 Task: In Heading Arial with underline. Font size of heading  '18'Font style of data Calibri. Font size of data  9Alignment of headline & data Align center. Fill color in heading,  RedFont color of data Black Apply border in Data No BorderIn the sheet   Inspire Sales review book
Action: Mouse moved to (133, 142)
Screenshot: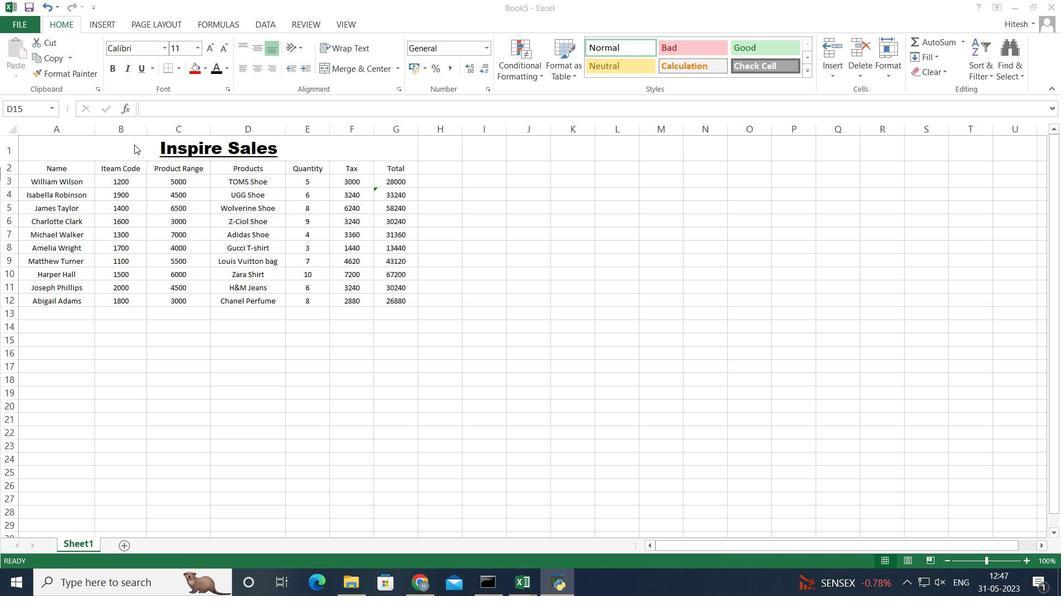
Action: Mouse pressed left at (133, 142)
Screenshot: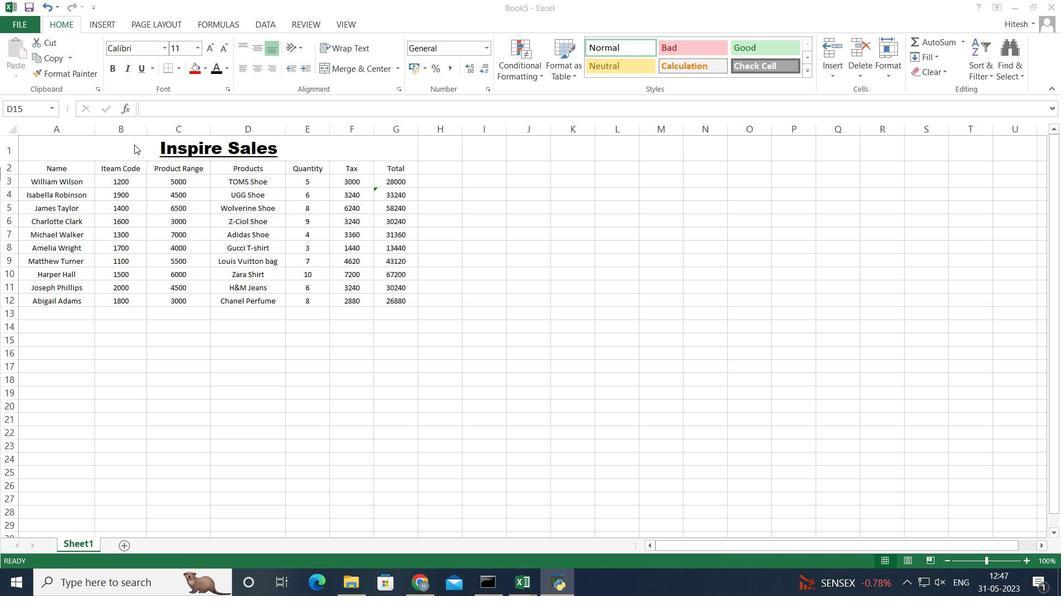 
Action: Mouse moved to (161, 47)
Screenshot: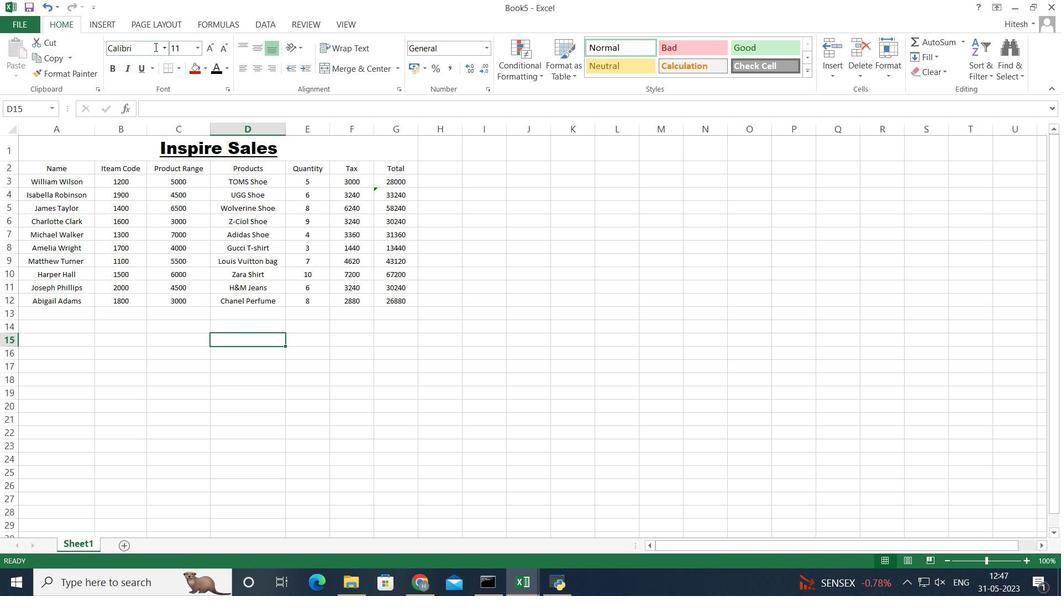
Action: Mouse pressed left at (161, 47)
Screenshot: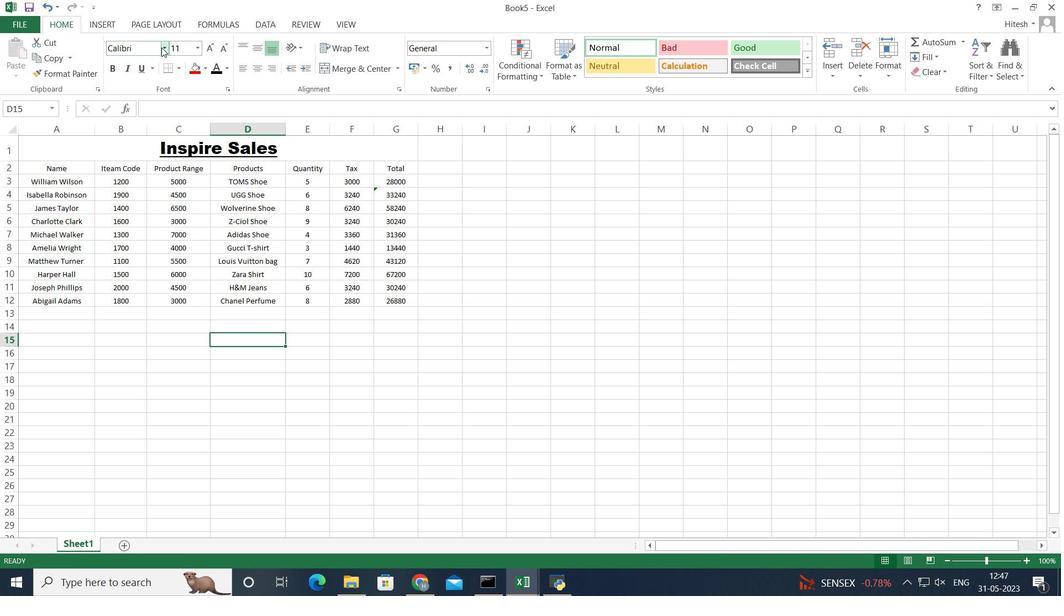 
Action: Mouse moved to (317, 145)
Screenshot: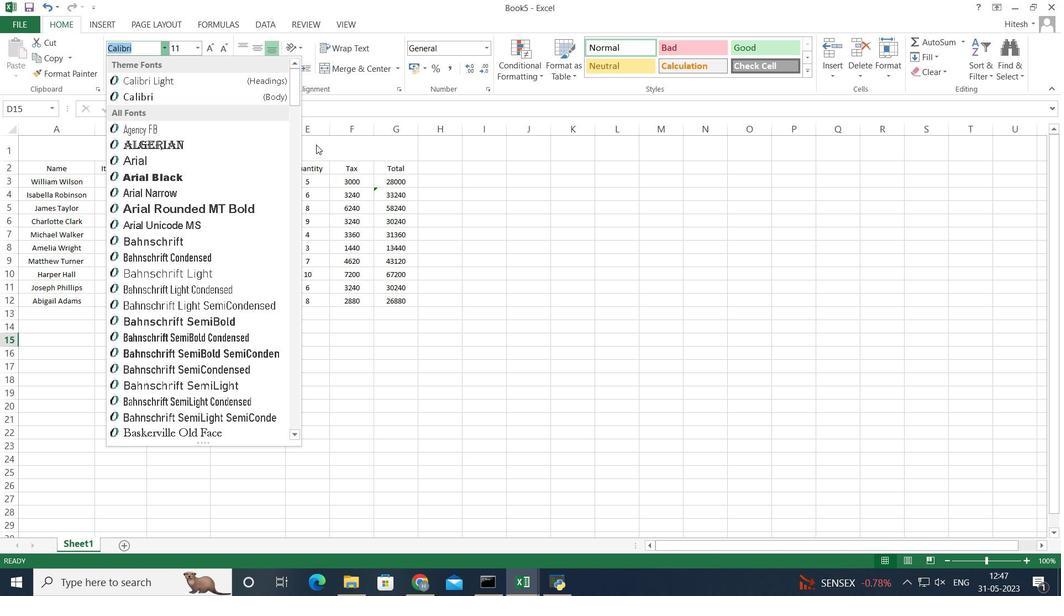 
Action: Mouse pressed left at (317, 145)
Screenshot: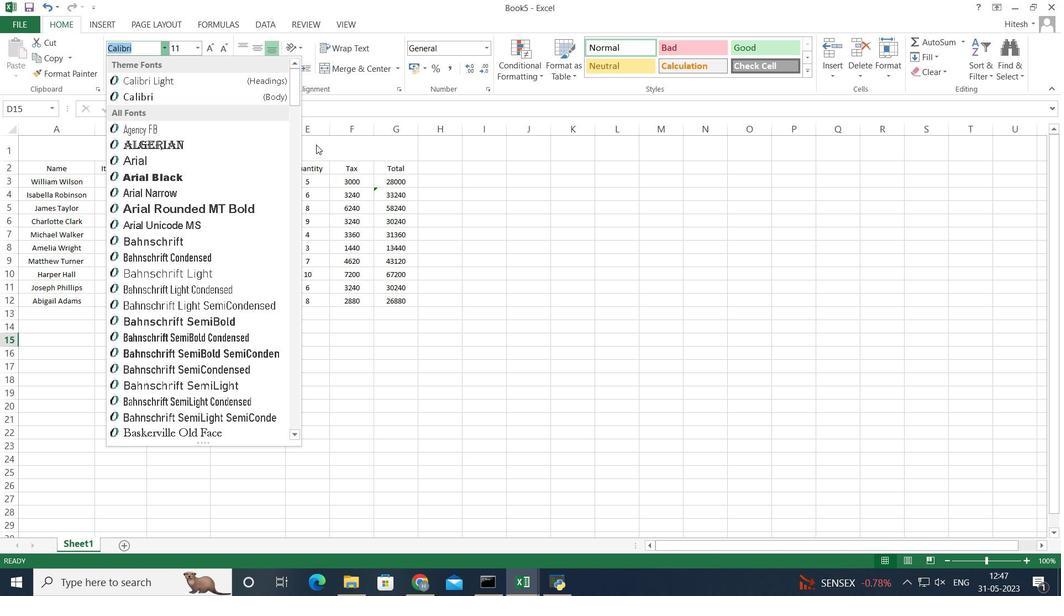 
Action: Mouse moved to (92, 145)
Screenshot: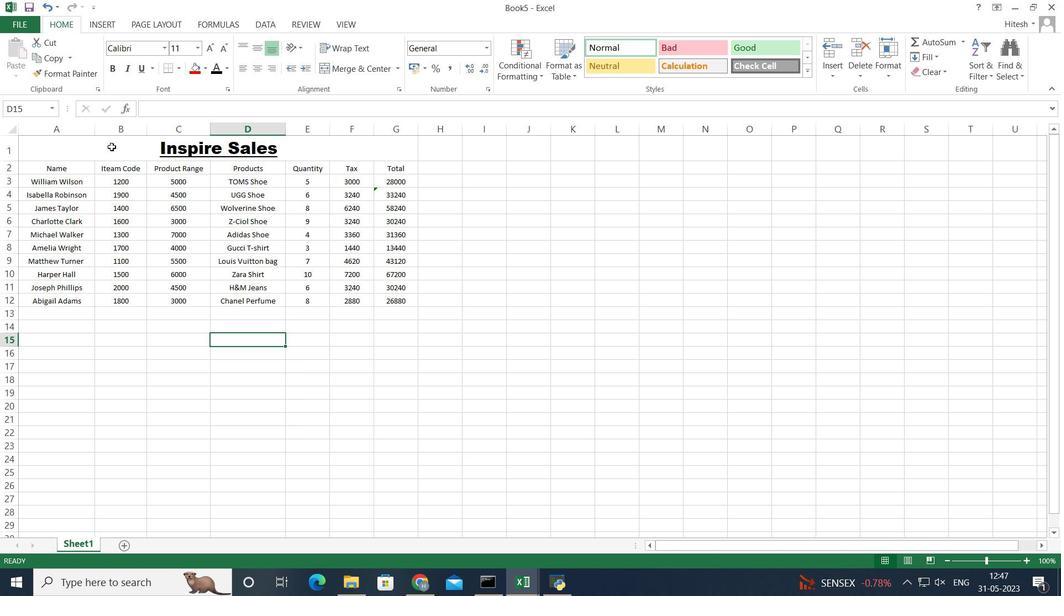 
Action: Mouse pressed left at (92, 145)
Screenshot: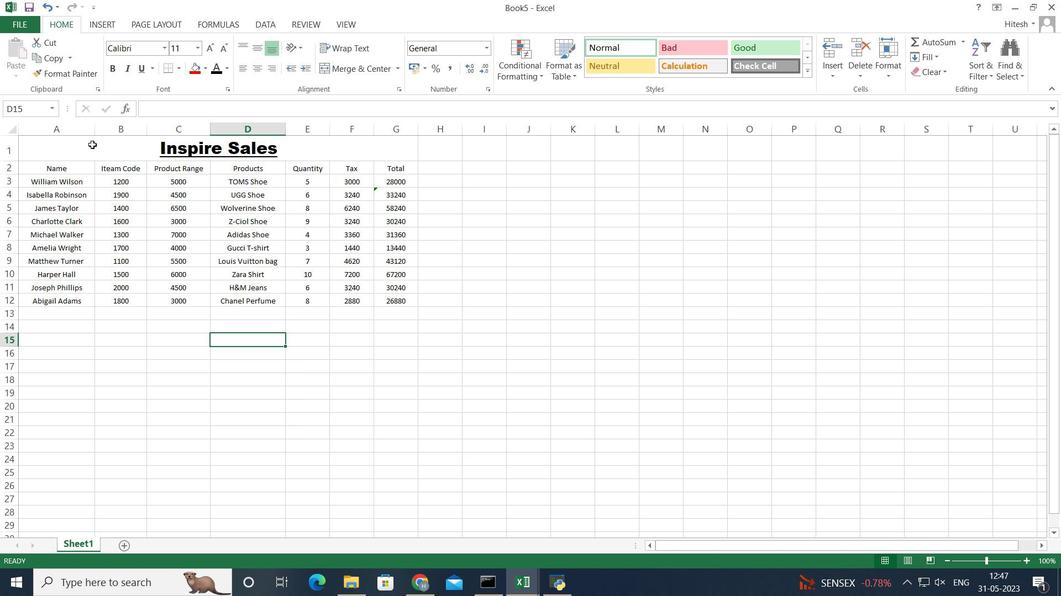 
Action: Mouse moved to (163, 46)
Screenshot: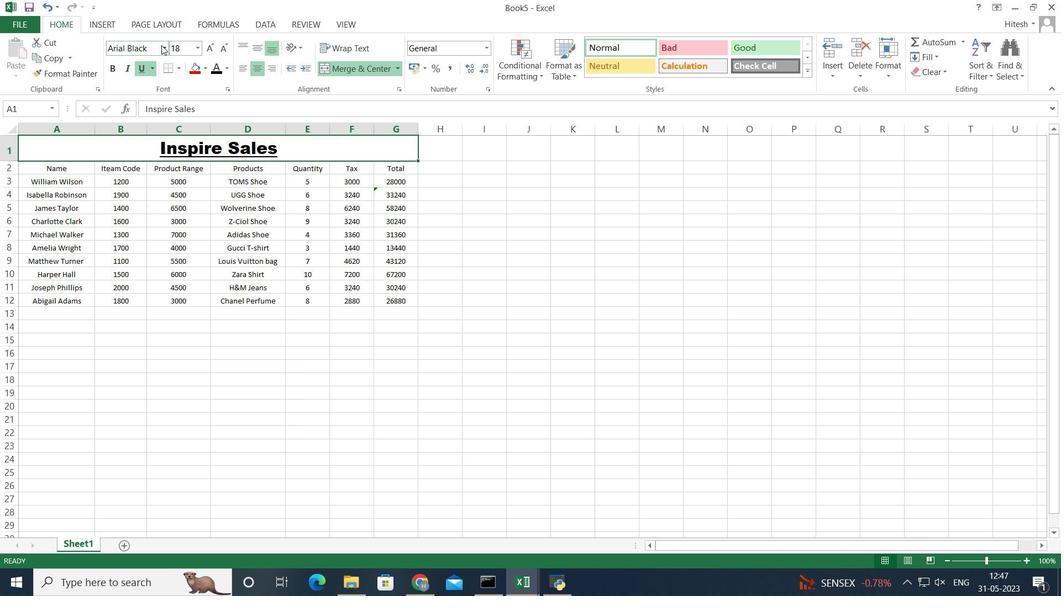 
Action: Mouse pressed left at (163, 46)
Screenshot: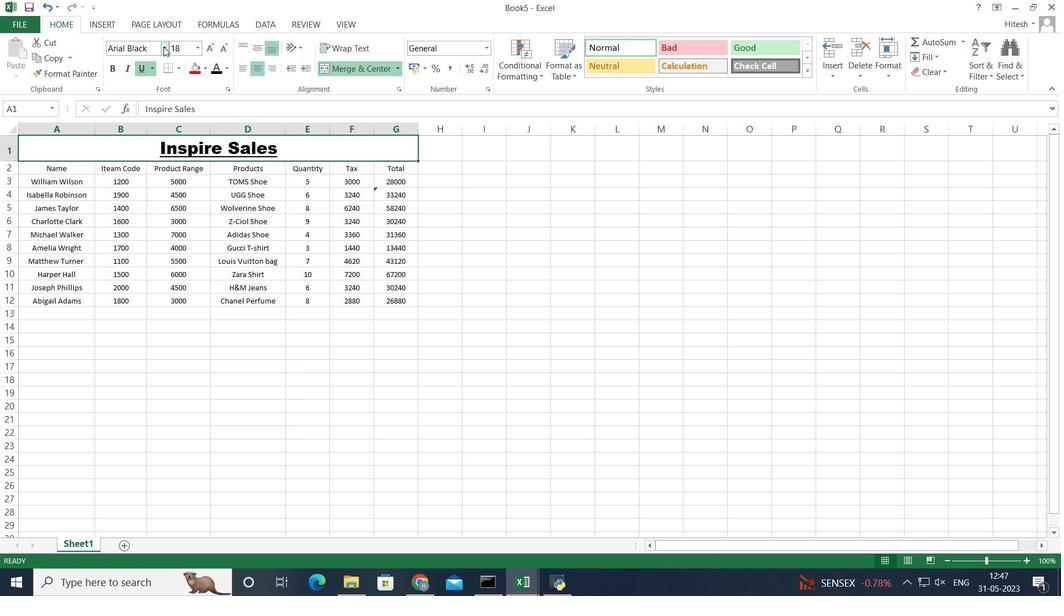 
Action: Mouse moved to (179, 160)
Screenshot: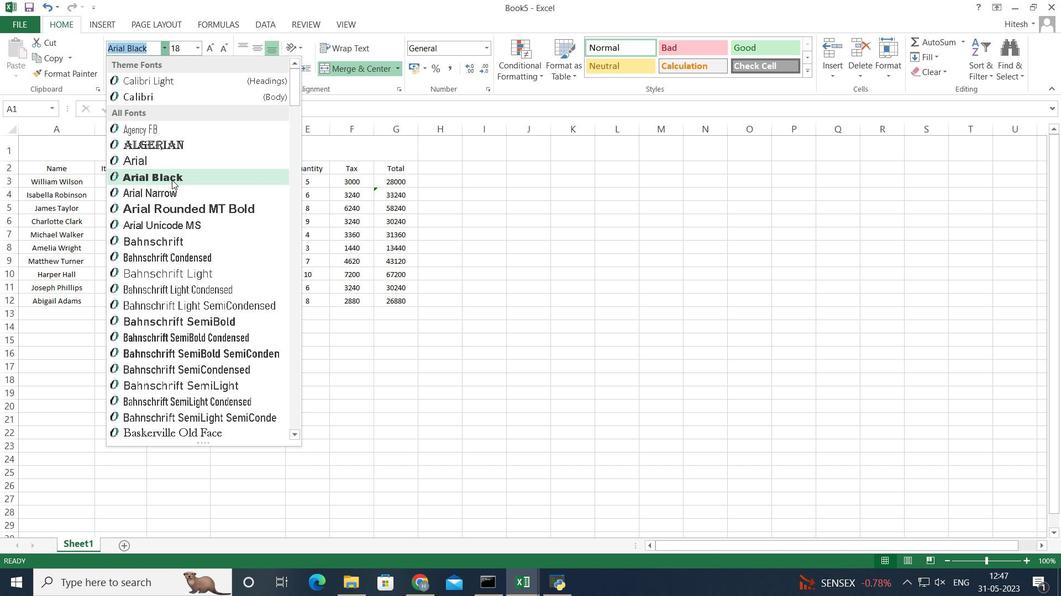 
Action: Mouse pressed left at (179, 160)
Screenshot: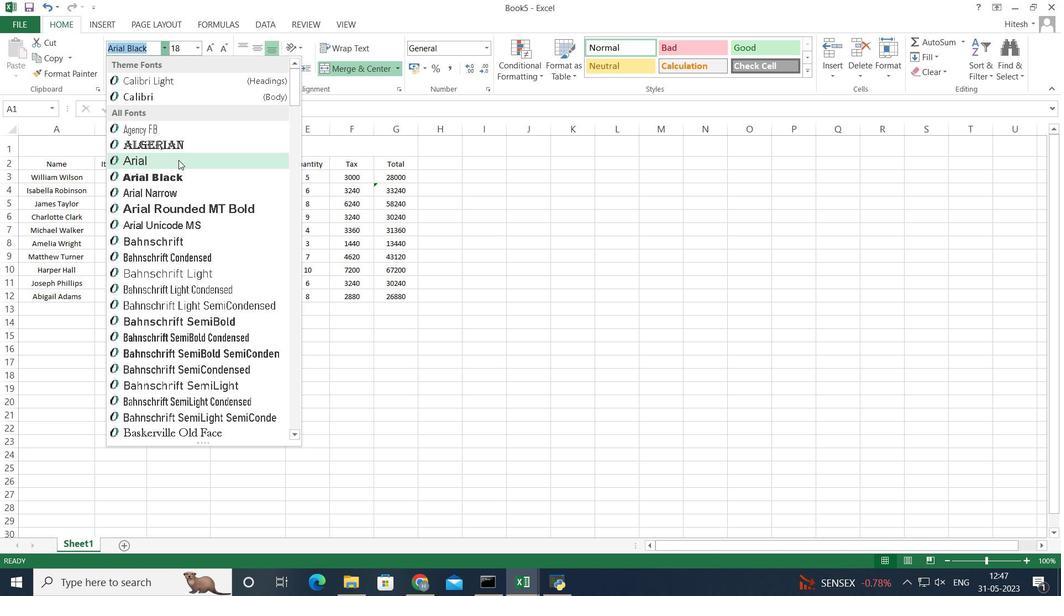 
Action: Mouse moved to (143, 72)
Screenshot: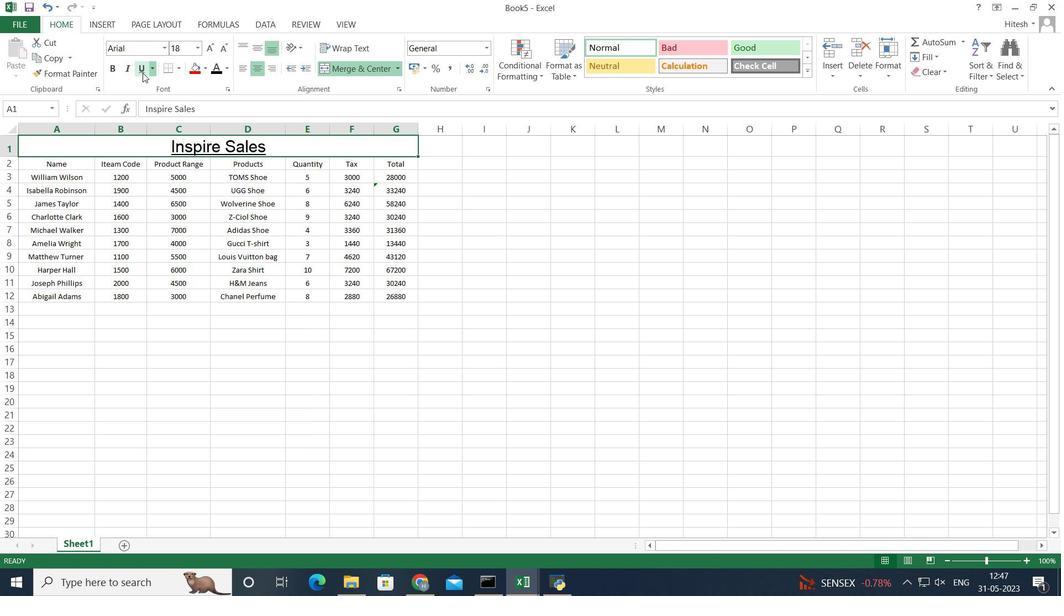 
Action: Mouse pressed left at (143, 72)
Screenshot: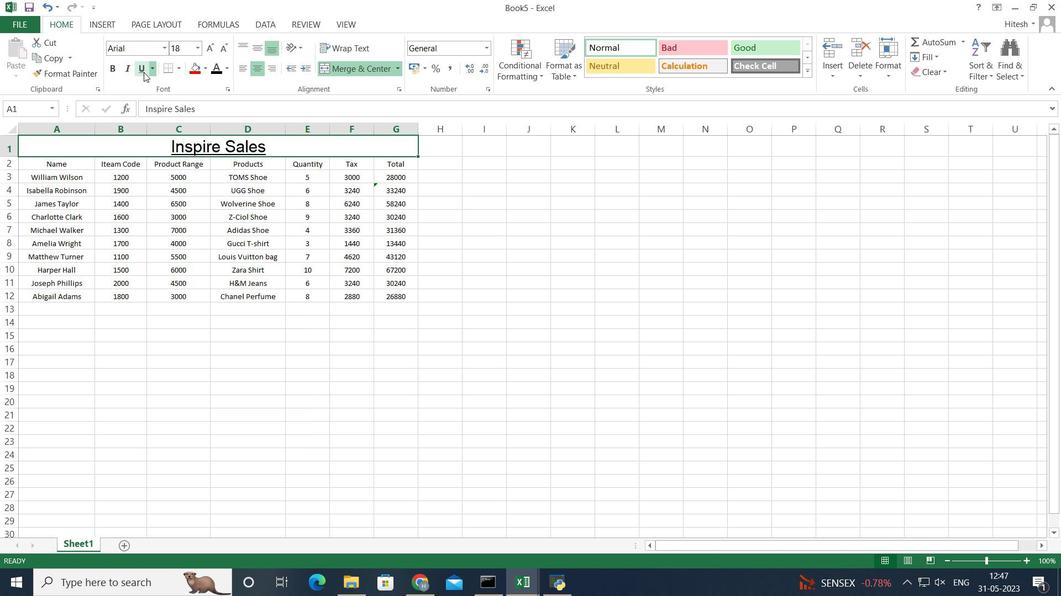 
Action: Mouse pressed left at (143, 72)
Screenshot: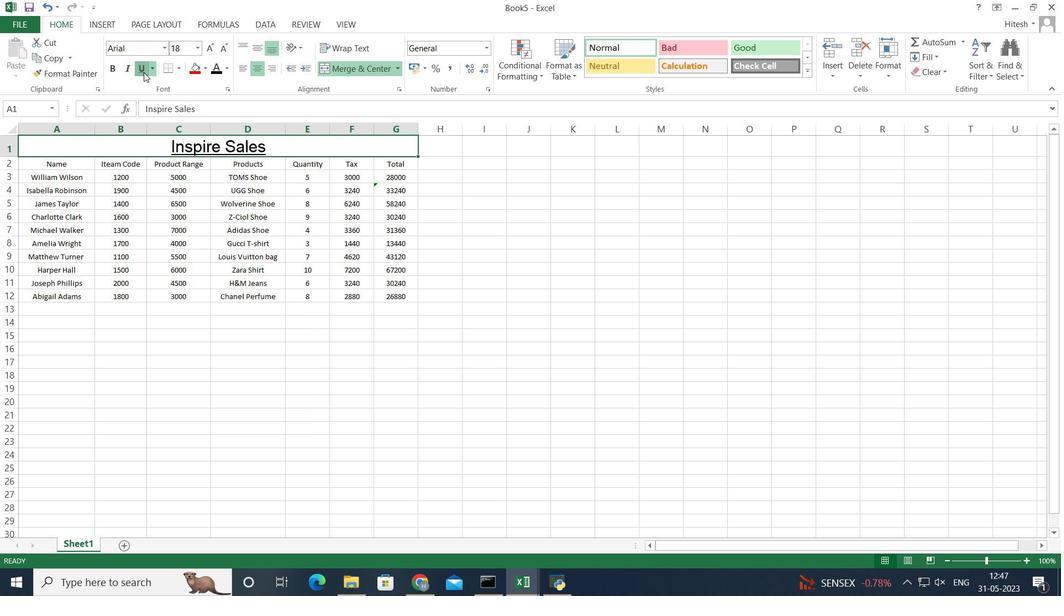 
Action: Mouse moved to (191, 43)
Screenshot: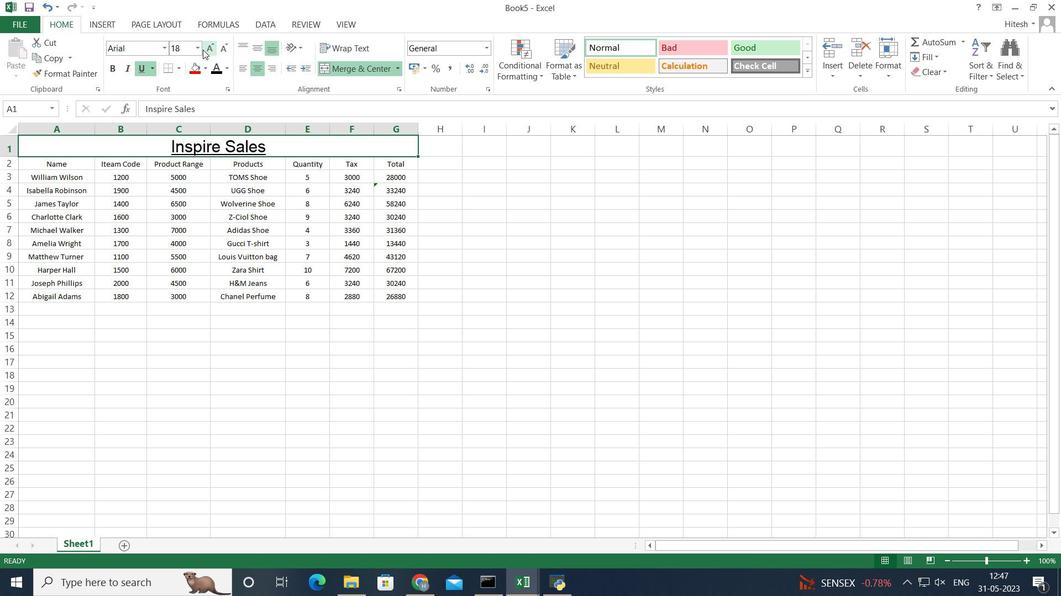 
Action: Mouse pressed left at (191, 43)
Screenshot: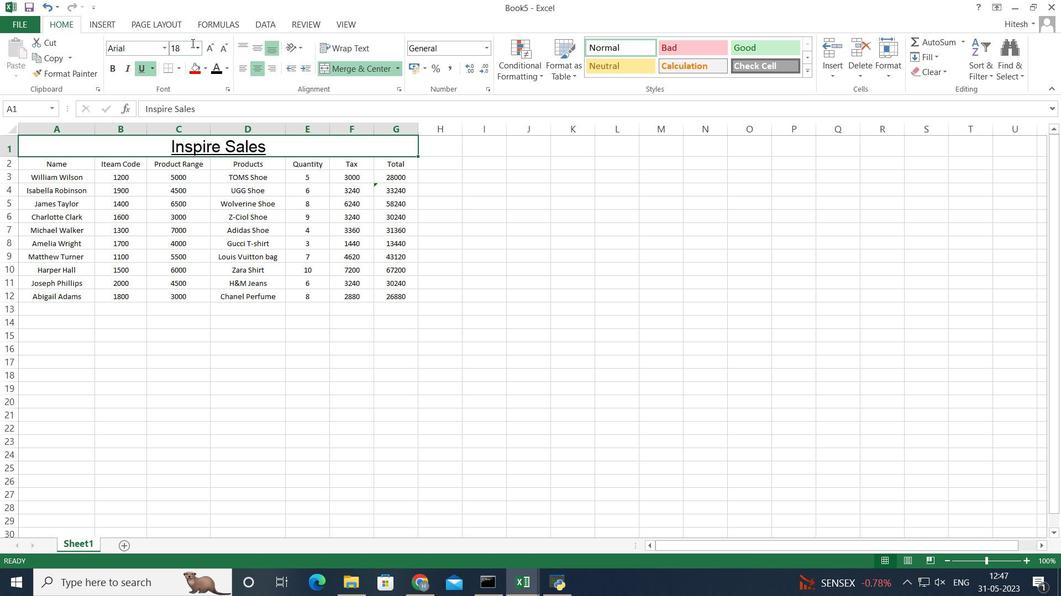 
Action: Mouse moved to (195, 51)
Screenshot: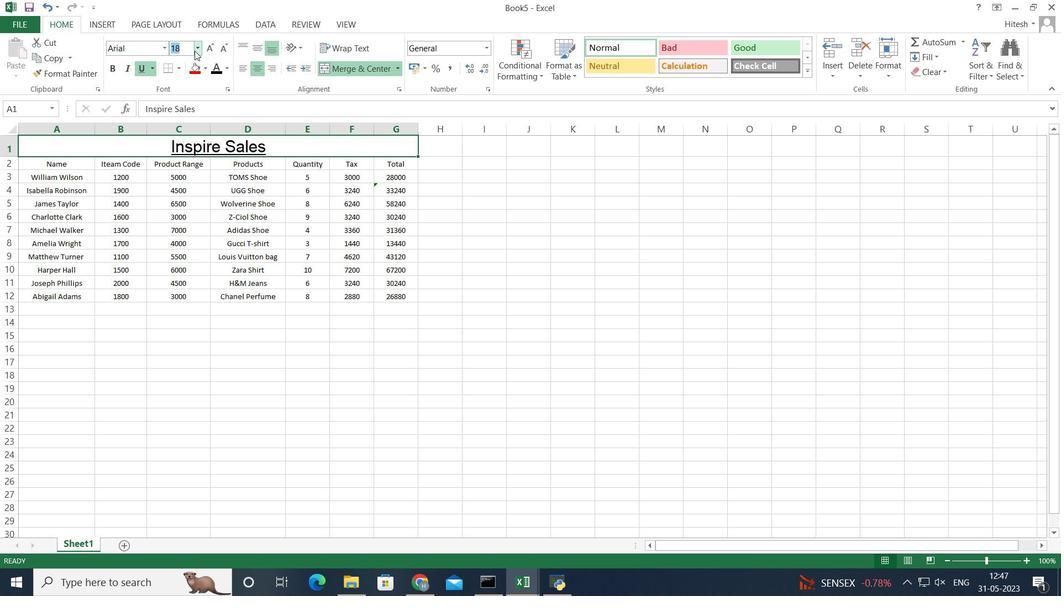 
Action: Mouse pressed left at (195, 51)
Screenshot: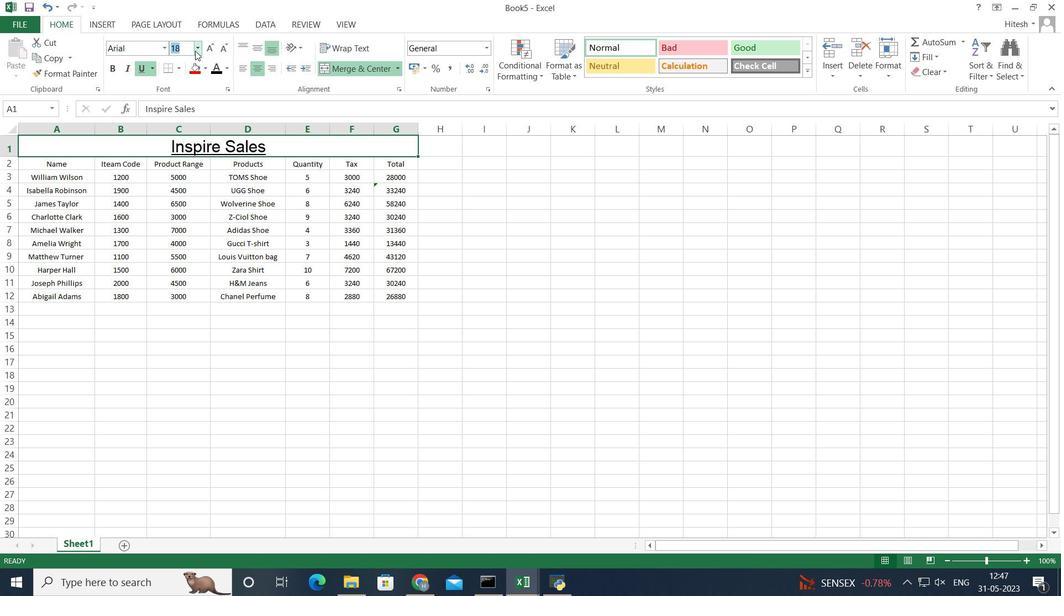 
Action: Mouse moved to (182, 154)
Screenshot: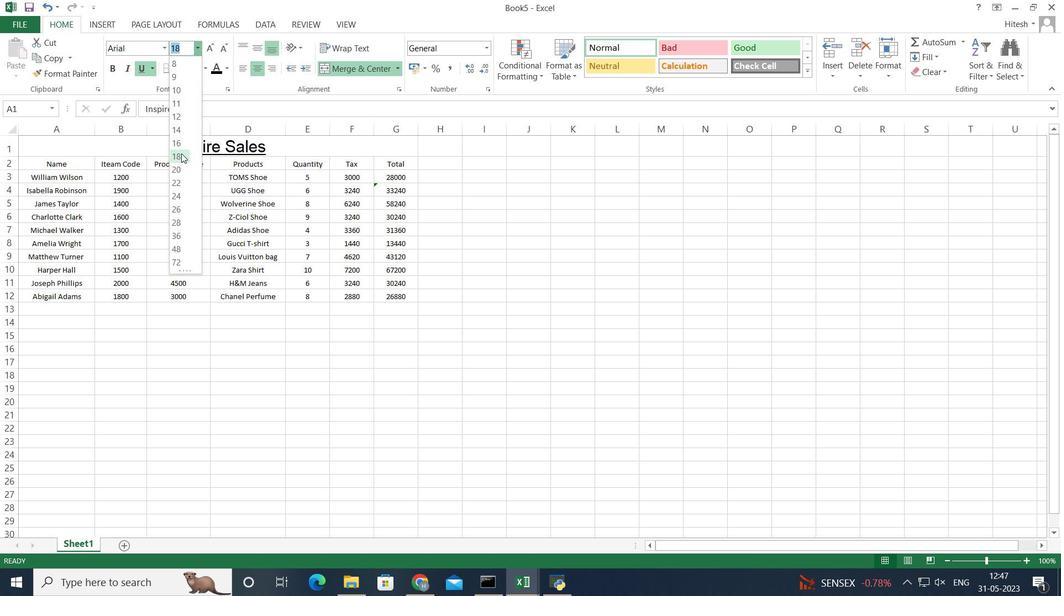 
Action: Mouse pressed left at (182, 154)
Screenshot: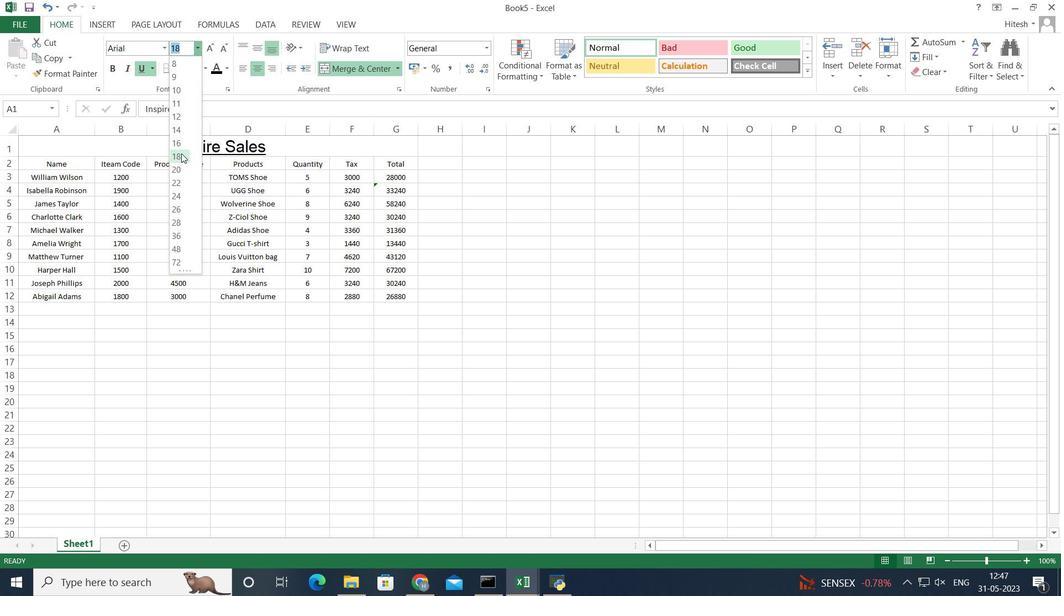 
Action: Mouse moved to (195, 318)
Screenshot: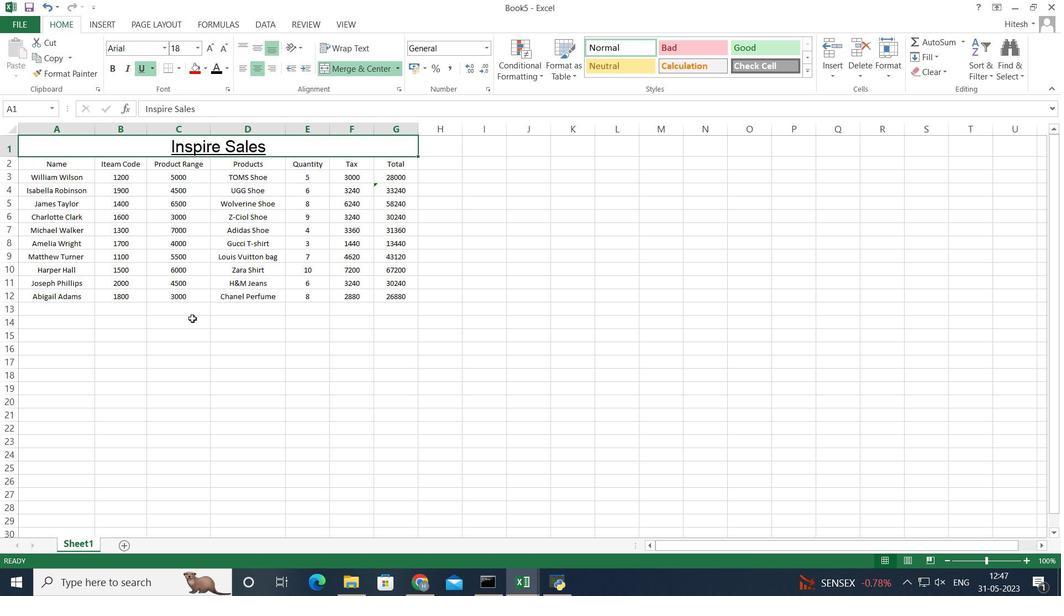 
Action: Mouse pressed left at (195, 318)
Screenshot: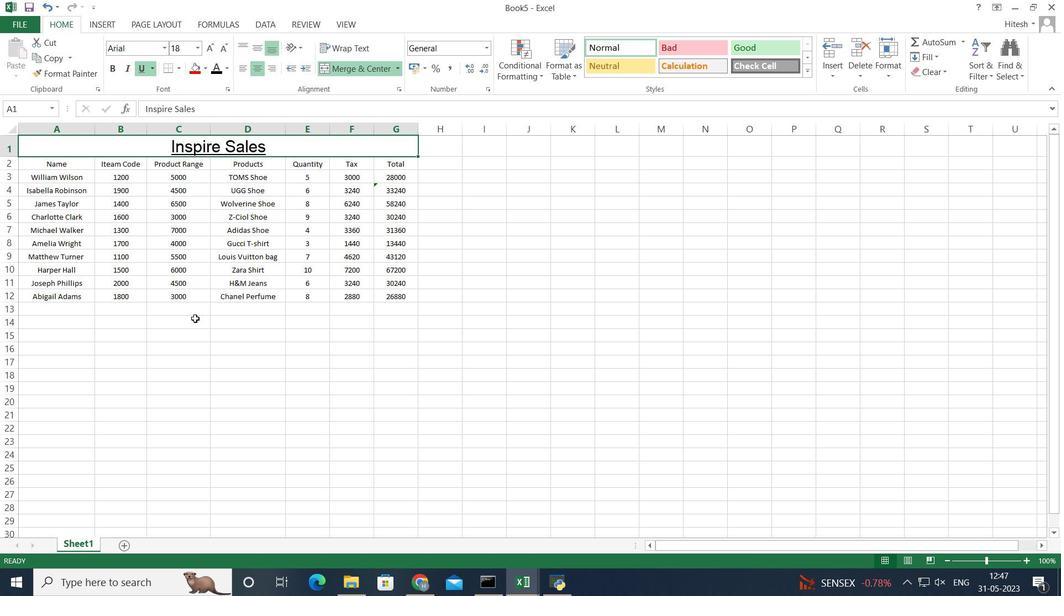 
Action: Mouse moved to (69, 165)
Screenshot: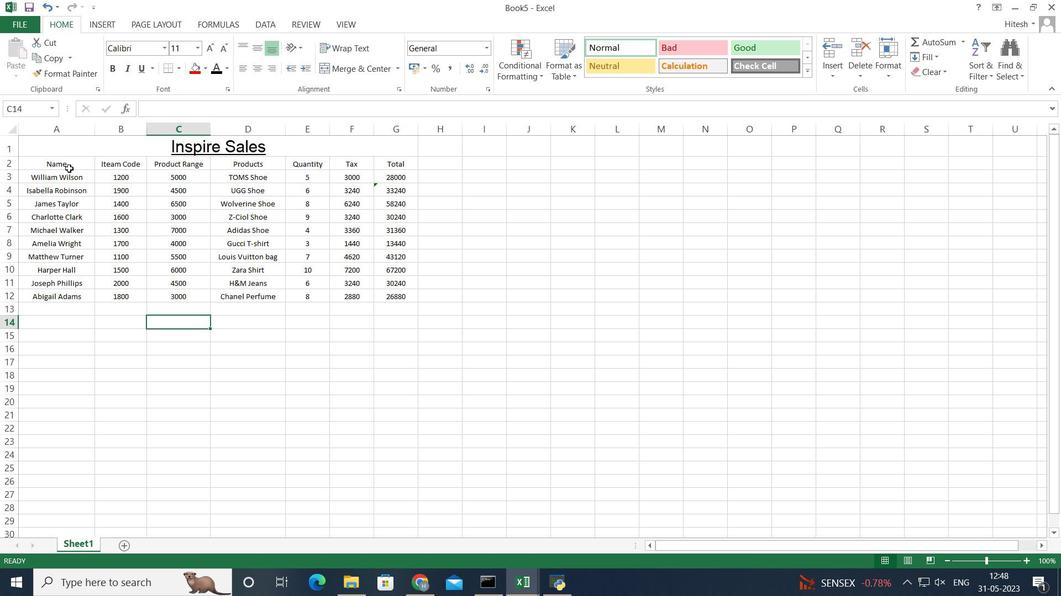 
Action: Mouse pressed left at (69, 165)
Screenshot: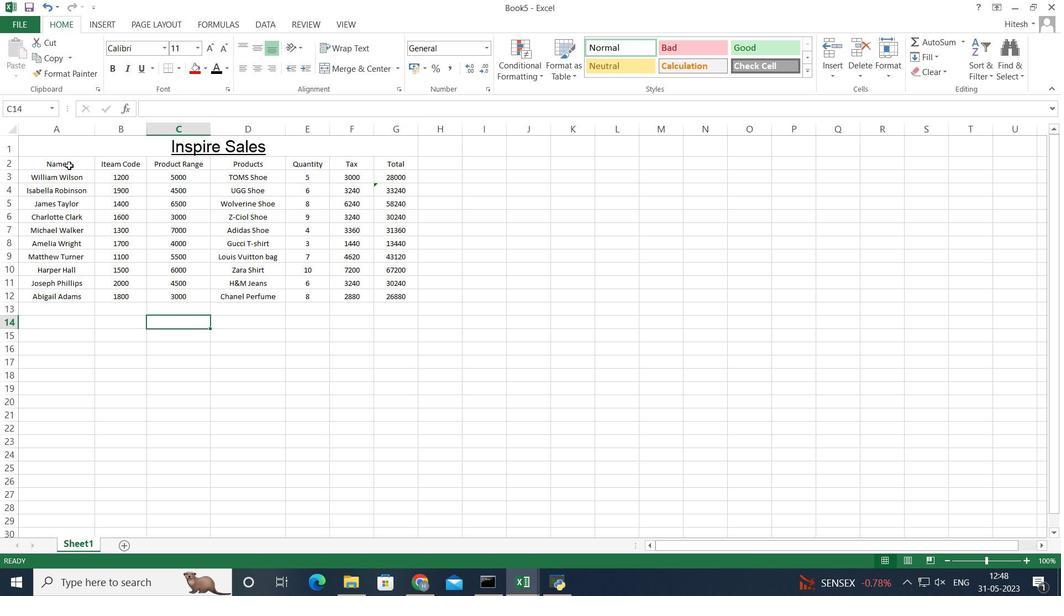 
Action: Key pressed <Key.shift><Key.right><Key.right><Key.right><Key.right><Key.right><Key.right><Key.down><Key.down><Key.down><Key.down><Key.down><Key.down><Key.down><Key.down><Key.down><Key.down>
Screenshot: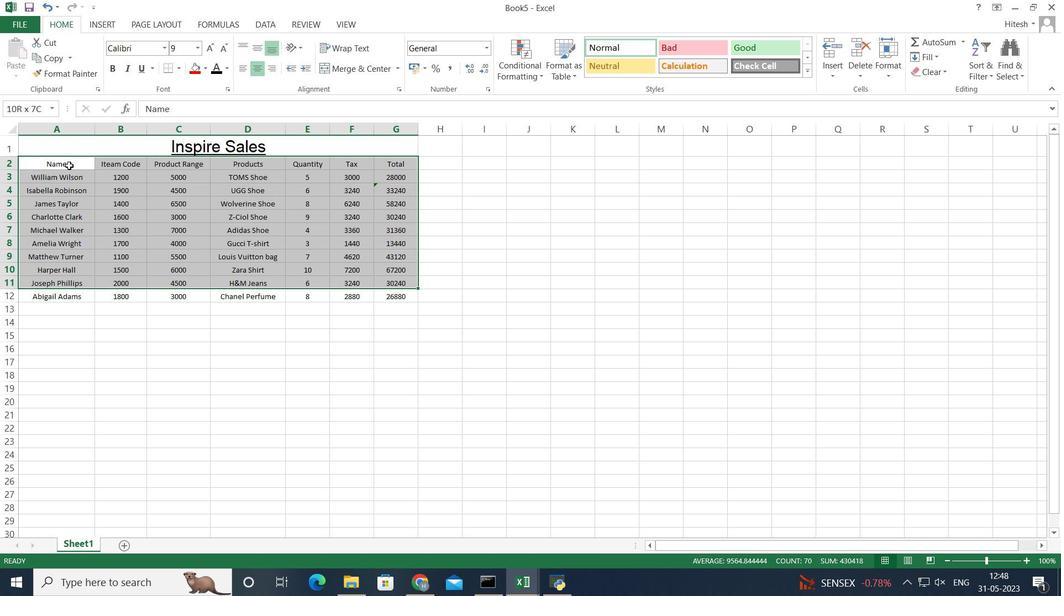 
Action: Mouse moved to (164, 45)
Screenshot: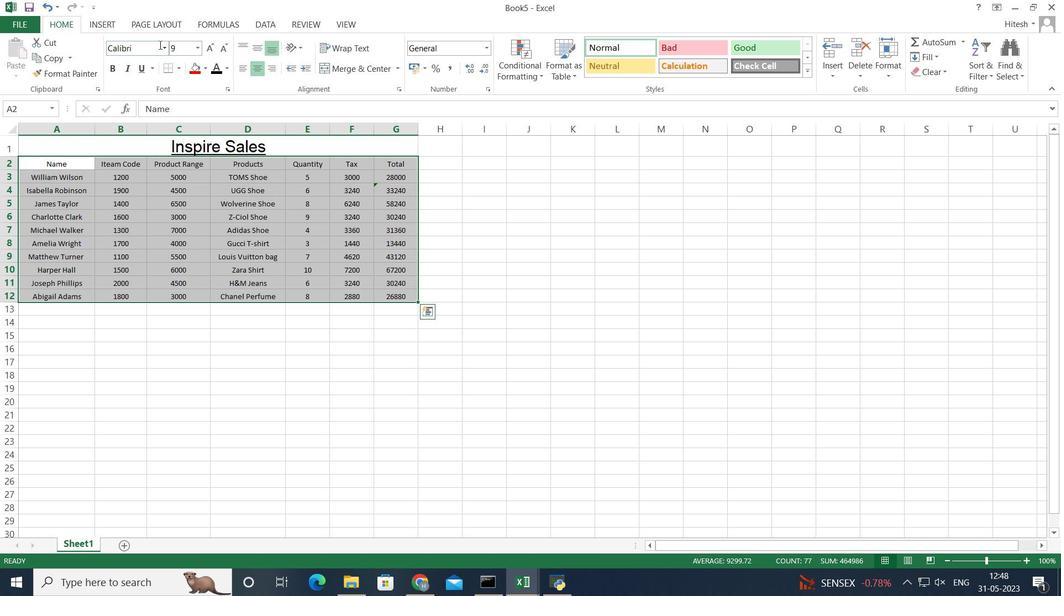 
Action: Mouse pressed left at (164, 45)
Screenshot: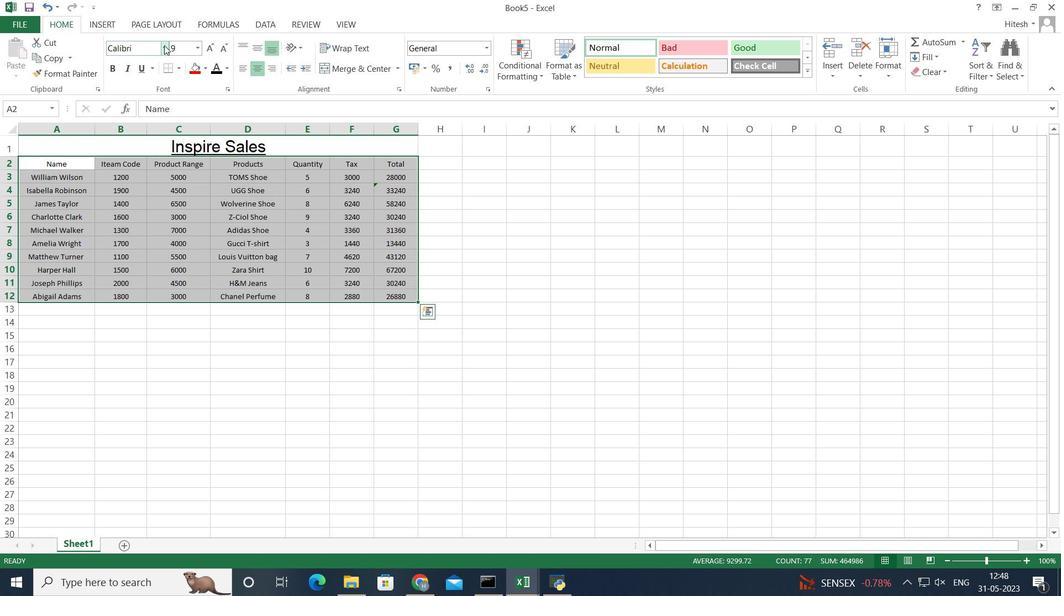 
Action: Mouse moved to (173, 101)
Screenshot: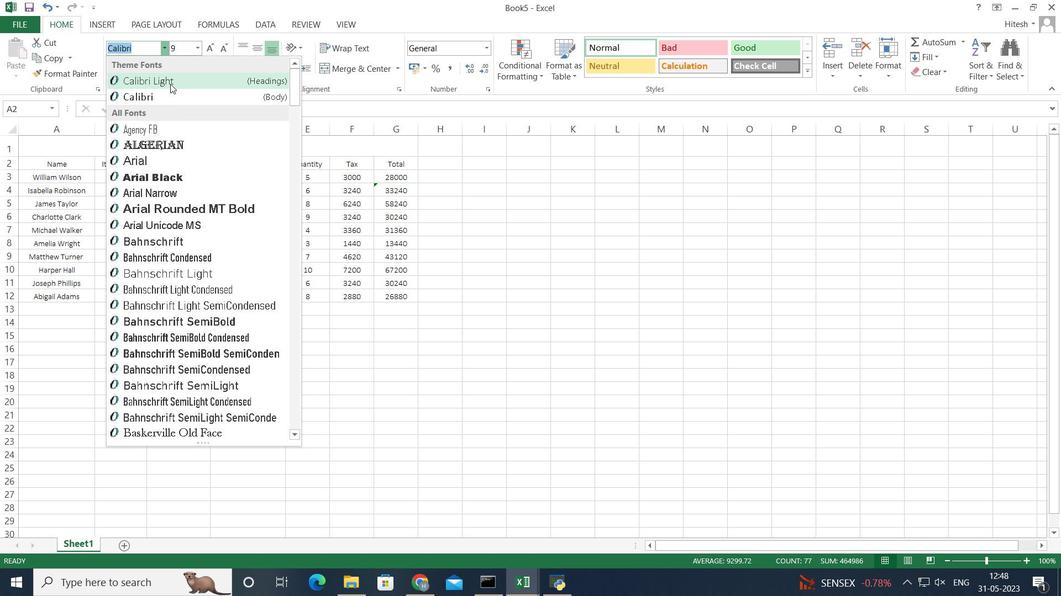 
Action: Mouse pressed left at (173, 101)
Screenshot: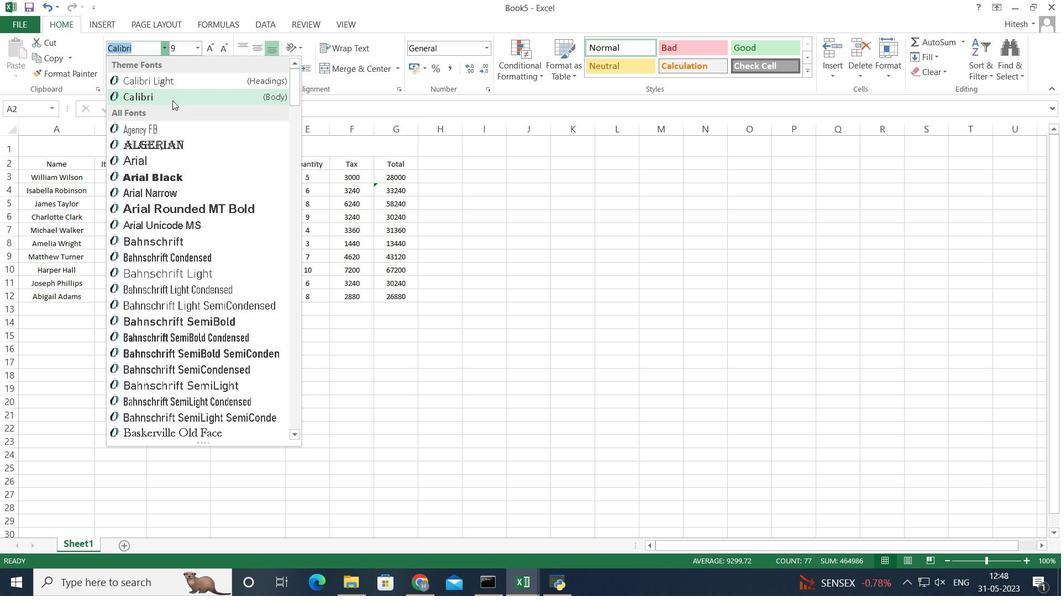
Action: Mouse moved to (106, 344)
Screenshot: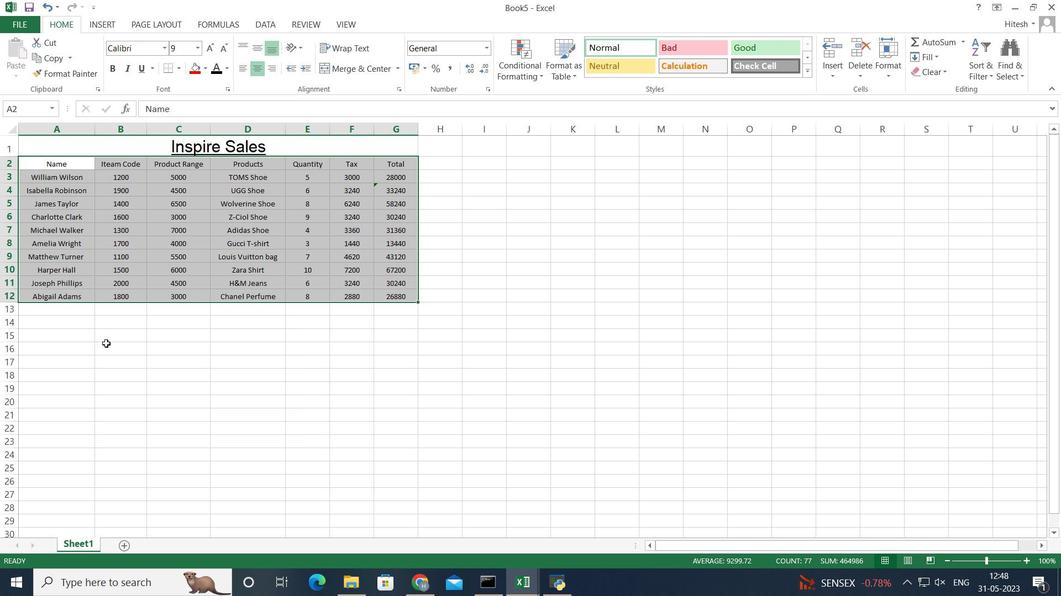 
Action: Mouse pressed left at (106, 344)
Screenshot: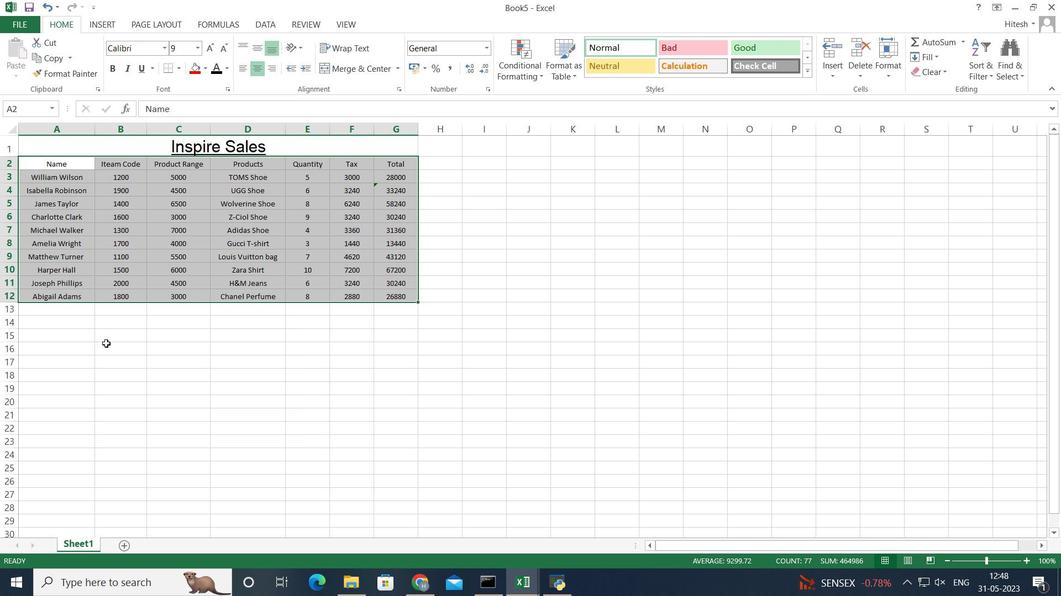 
Action: Mouse moved to (62, 160)
Screenshot: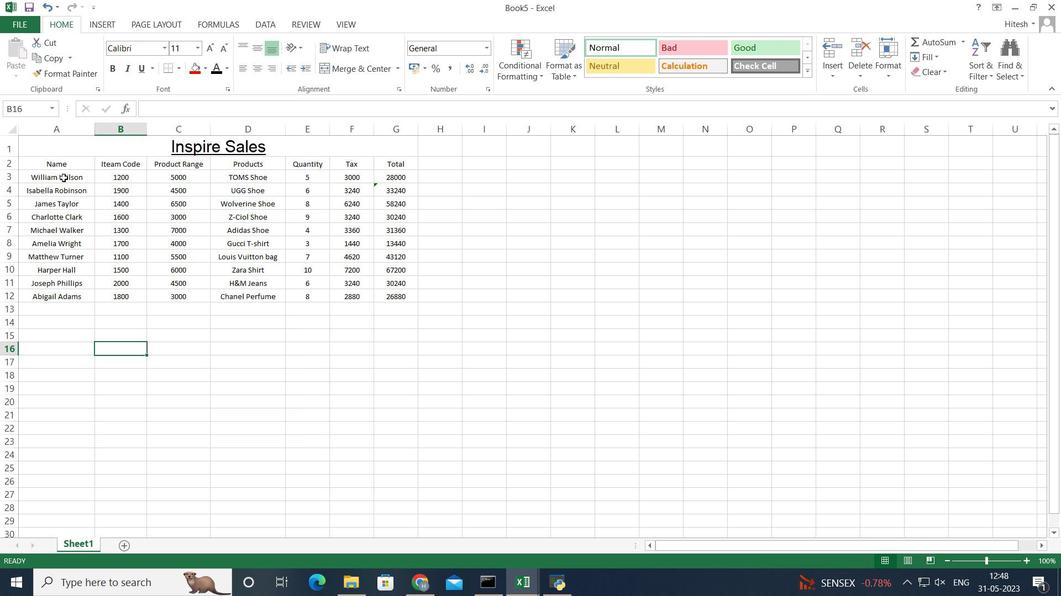 
Action: Mouse pressed left at (62, 160)
Screenshot: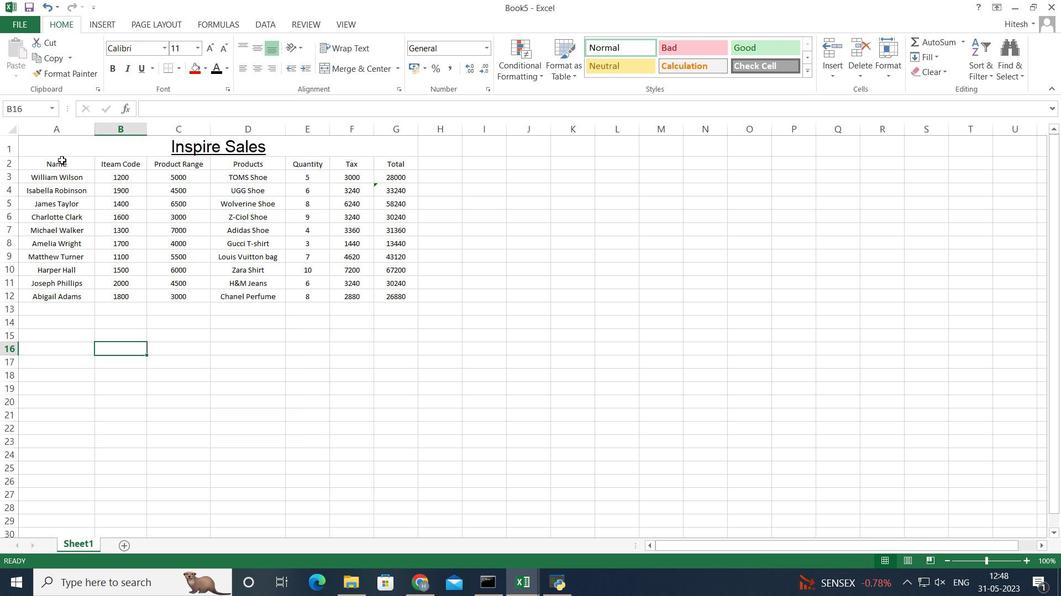 
Action: Mouse moved to (64, 161)
Screenshot: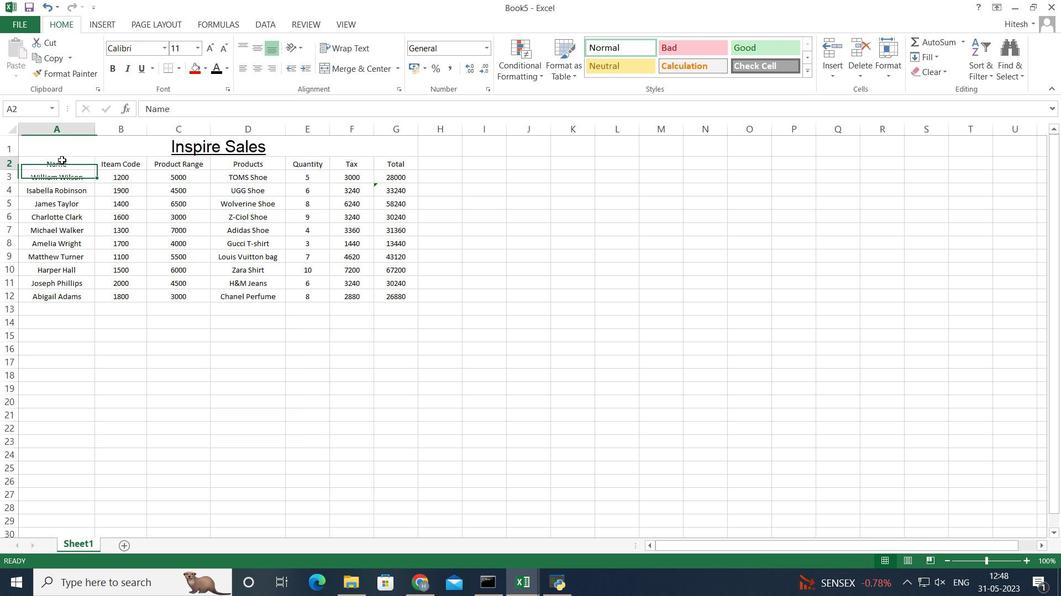 
Action: Key pressed <Key.shift><Key.right><Key.right><Key.right><Key.right><Key.right><Key.right><Key.down><Key.down><Key.down><Key.down><Key.down><Key.down><Key.down><Key.down><Key.down><Key.down>
Screenshot: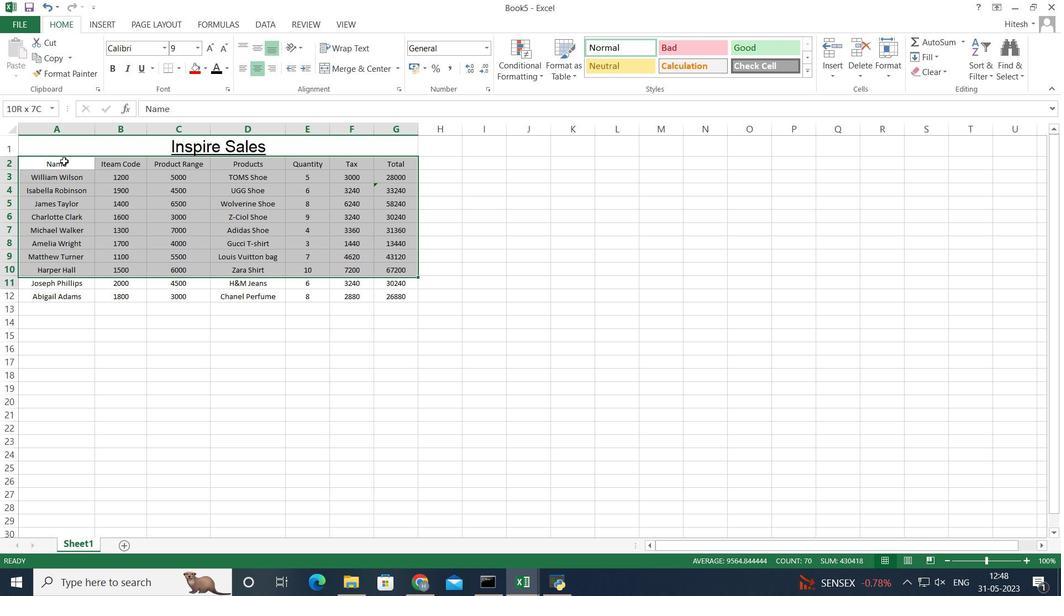 
Action: Mouse moved to (197, 49)
Screenshot: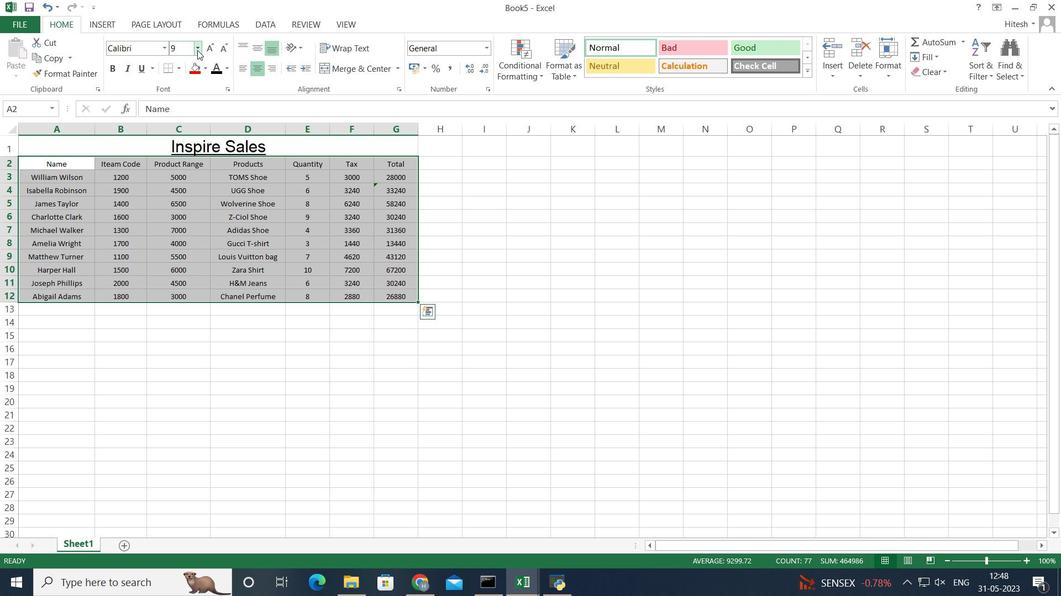 
Action: Mouse pressed left at (197, 49)
Screenshot: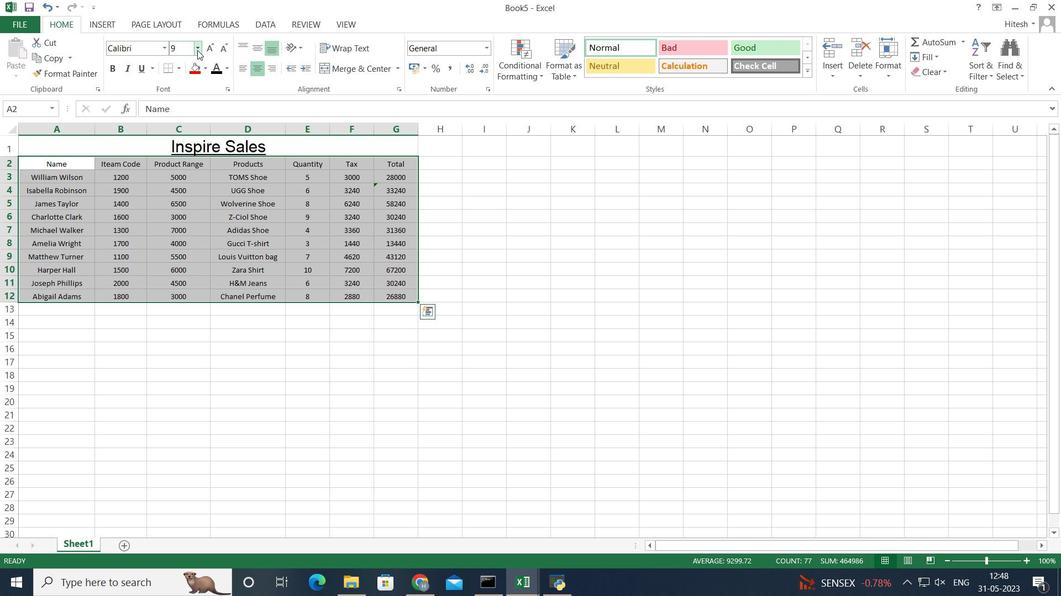 
Action: Mouse moved to (183, 80)
Screenshot: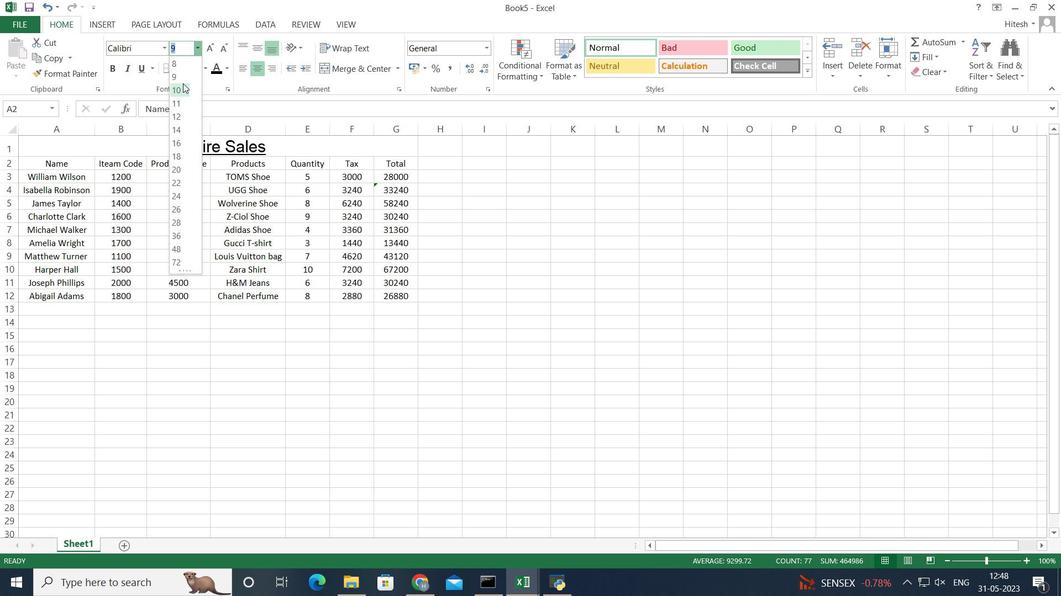 
Action: Mouse pressed left at (183, 80)
Screenshot: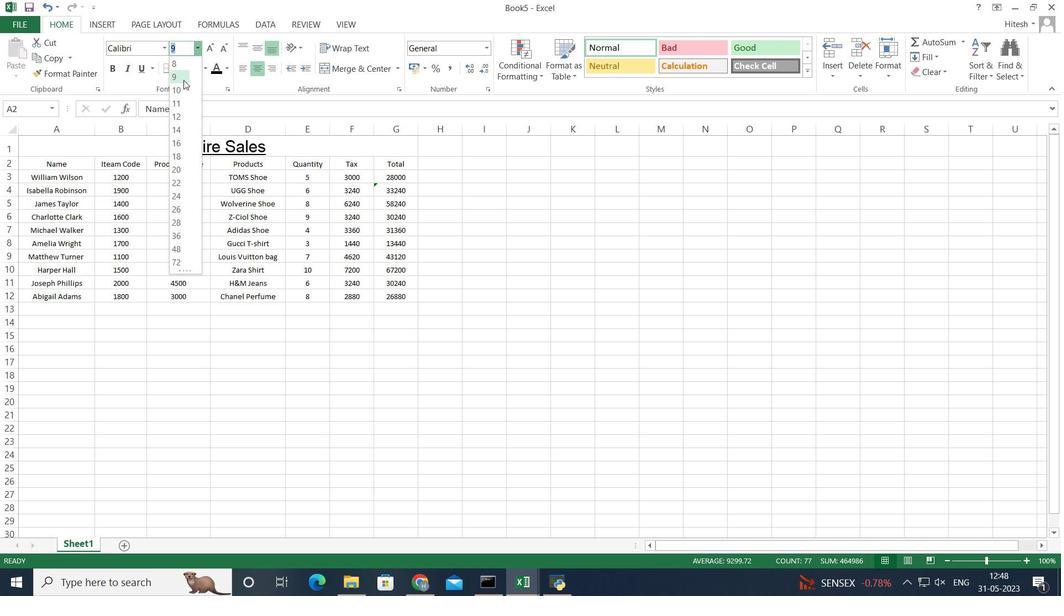 
Action: Mouse moved to (194, 328)
Screenshot: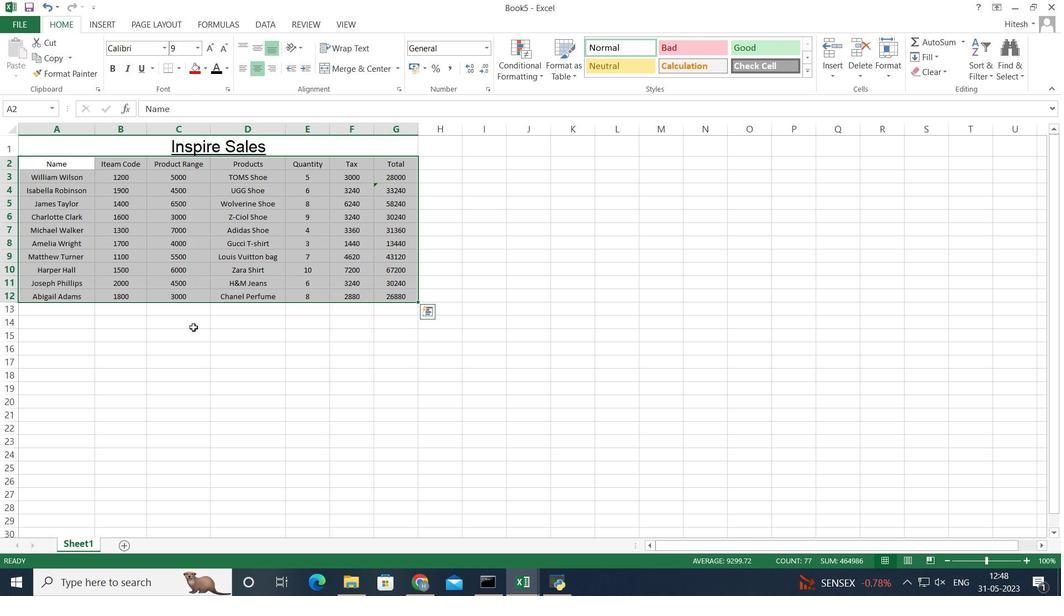 
Action: Mouse pressed left at (194, 328)
Screenshot: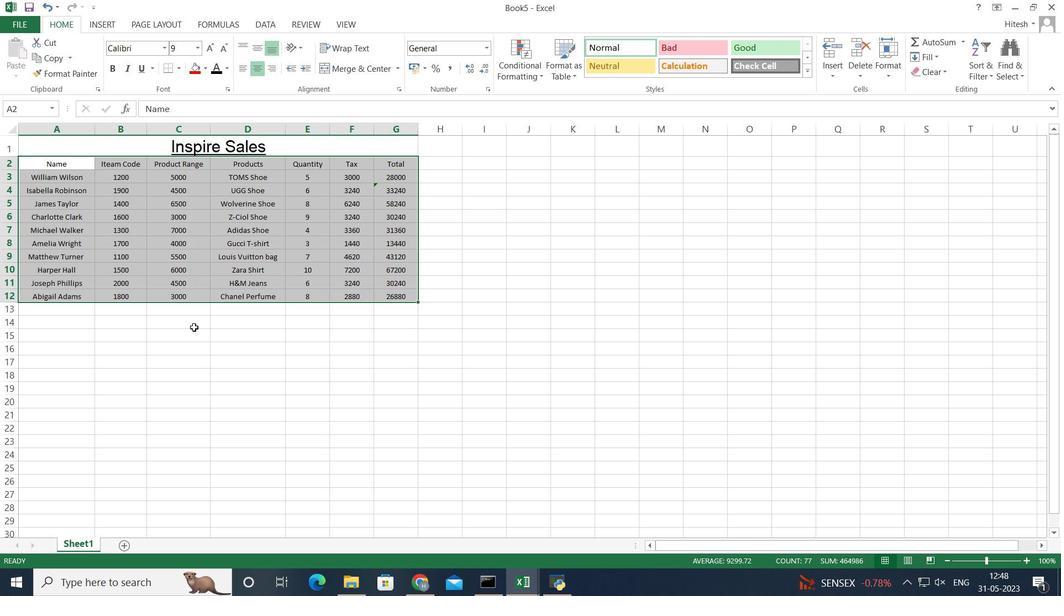 
Action: Mouse moved to (53, 154)
Screenshot: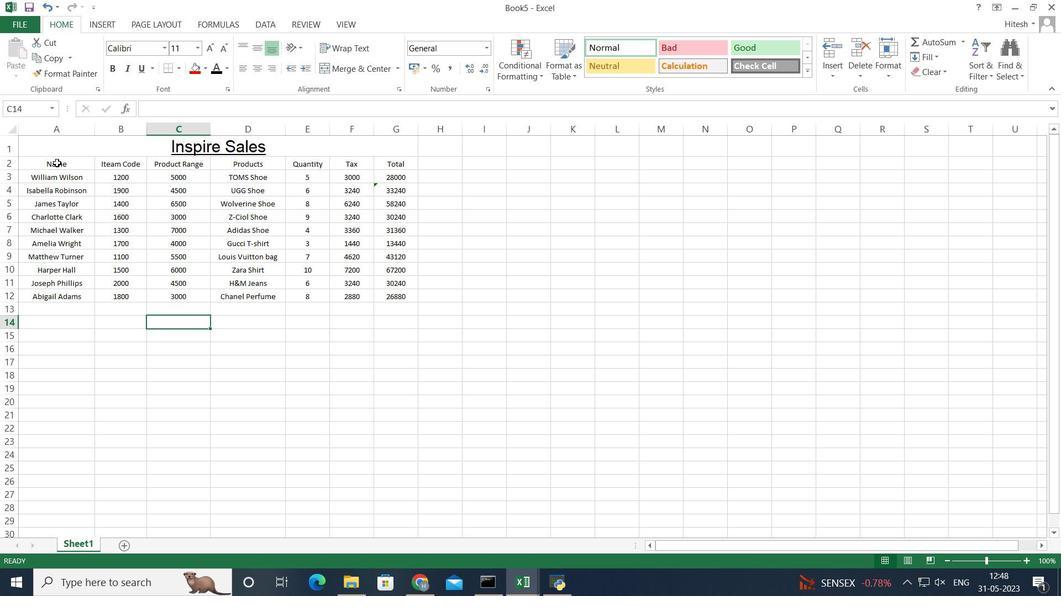 
Action: Mouse pressed left at (53, 154)
Screenshot: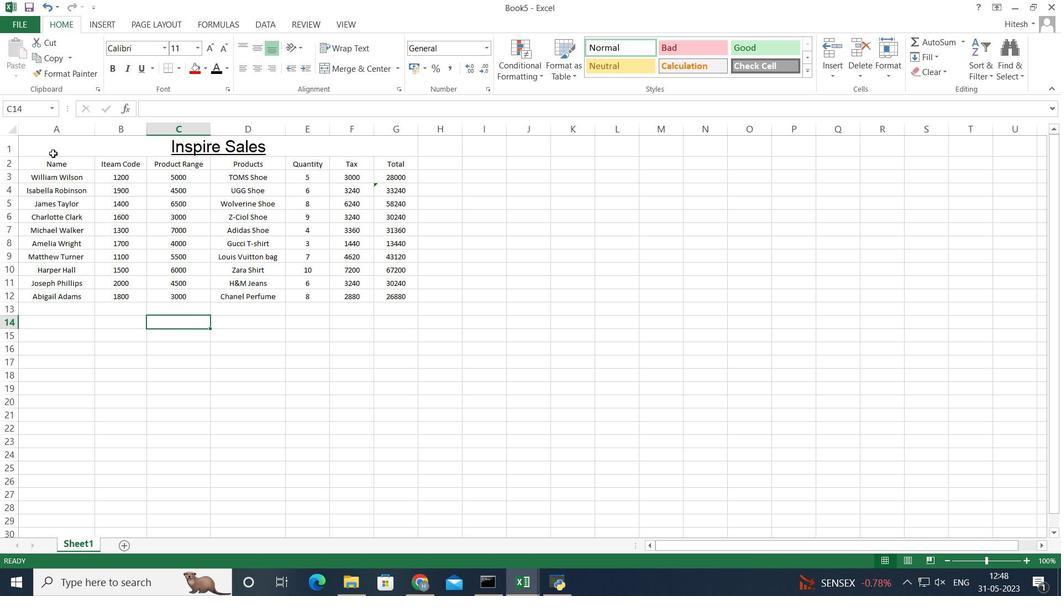 
Action: Key pressed <Key.shift><Key.down><Key.down><Key.down><Key.down><Key.down><Key.down><Key.down><Key.down><Key.down><Key.down><Key.down>
Screenshot: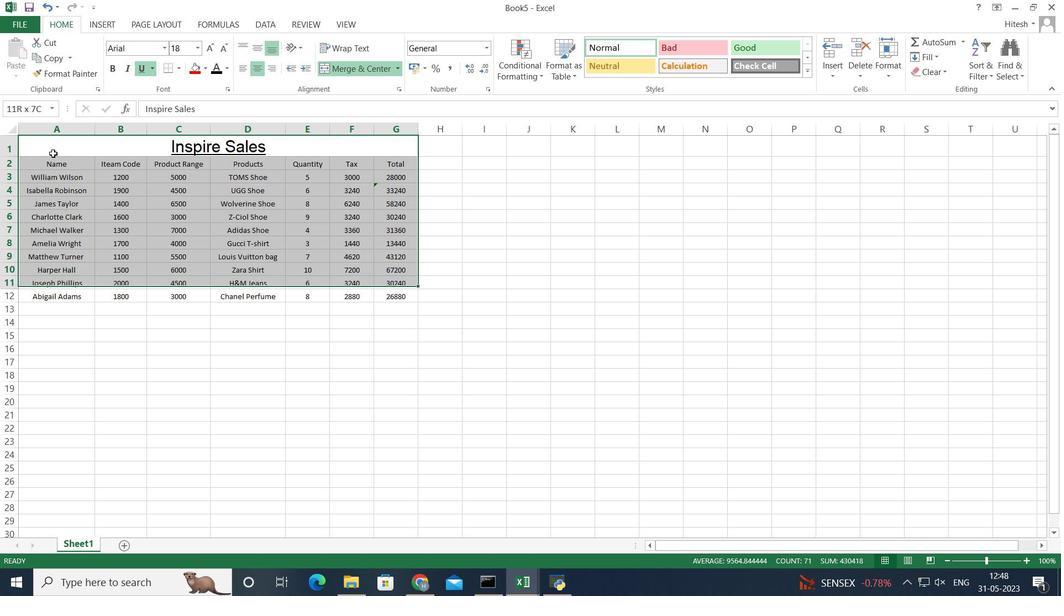
Action: Mouse moved to (255, 67)
Screenshot: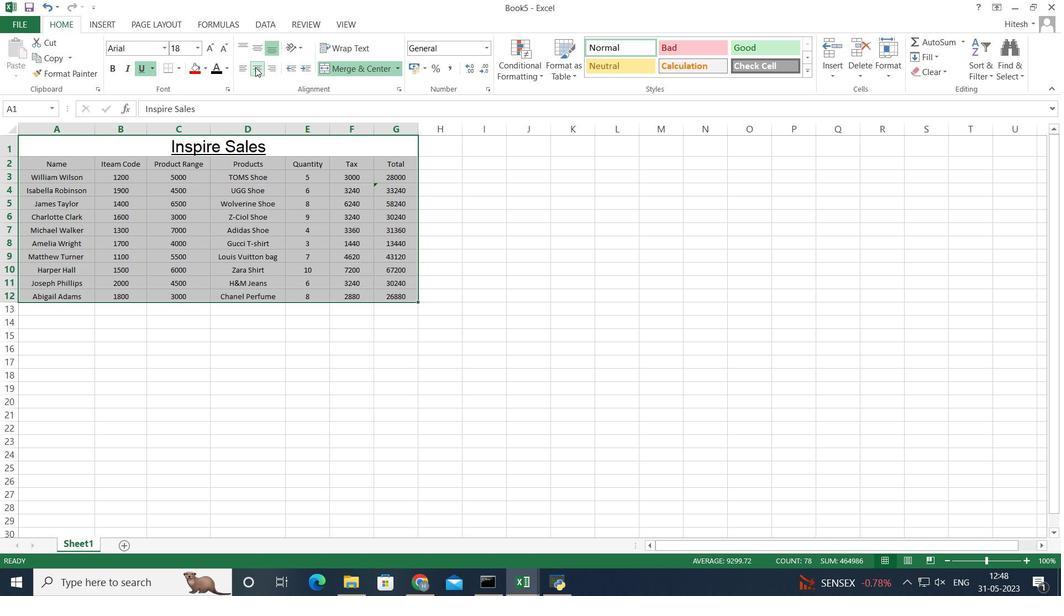 
Action: Mouse pressed left at (255, 67)
Screenshot: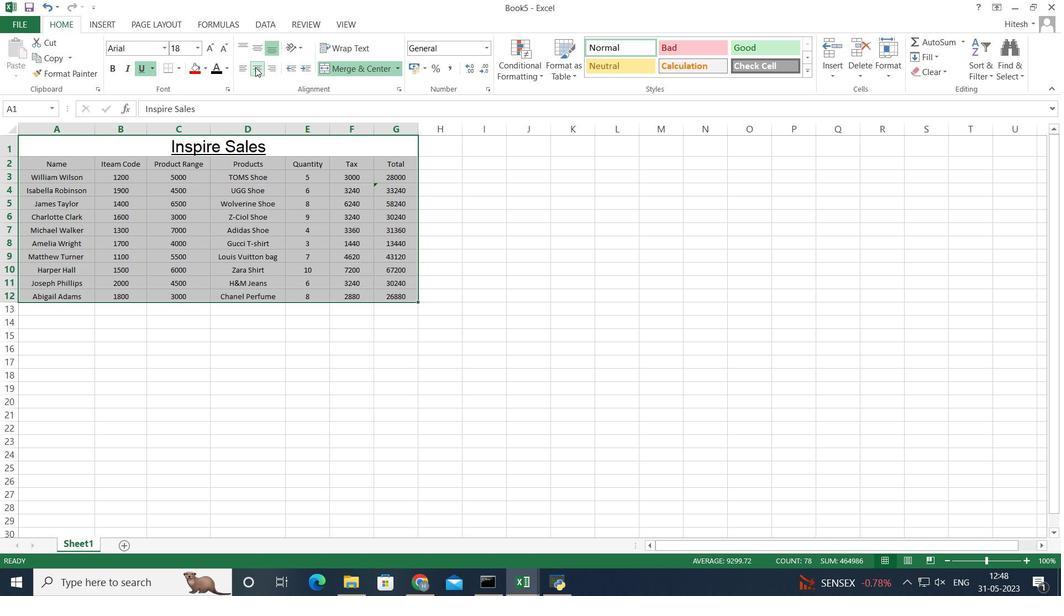 
Action: Mouse pressed left at (255, 67)
Screenshot: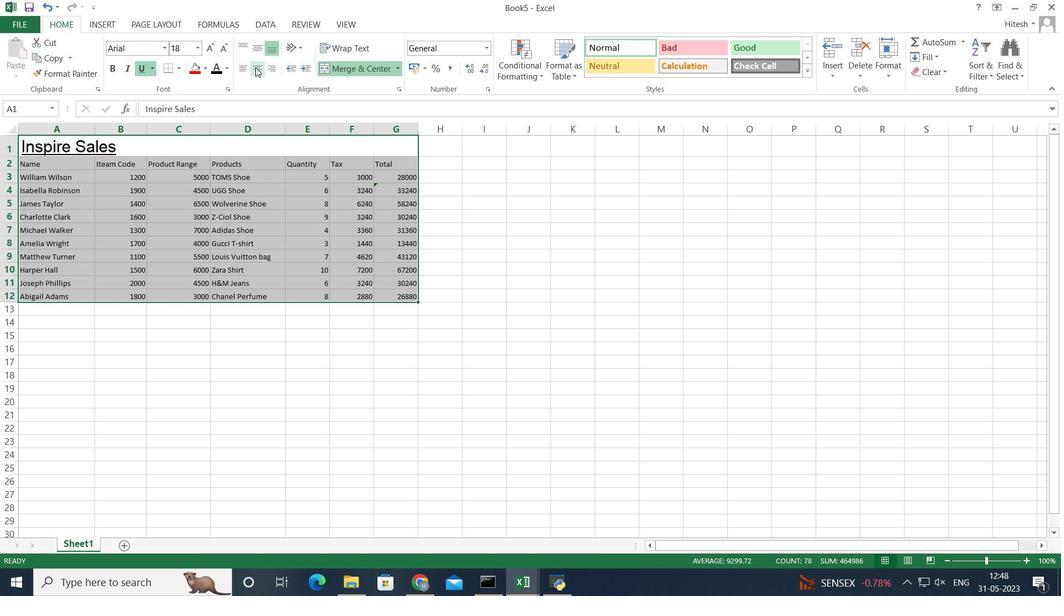 
Action: Mouse moved to (232, 374)
Screenshot: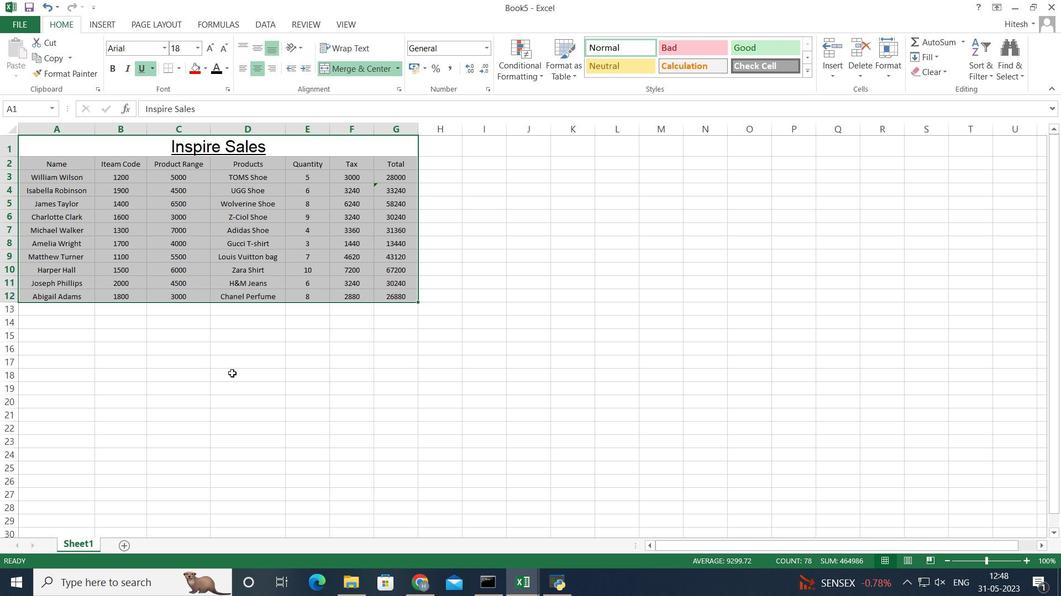 
Action: Mouse pressed left at (232, 374)
Screenshot: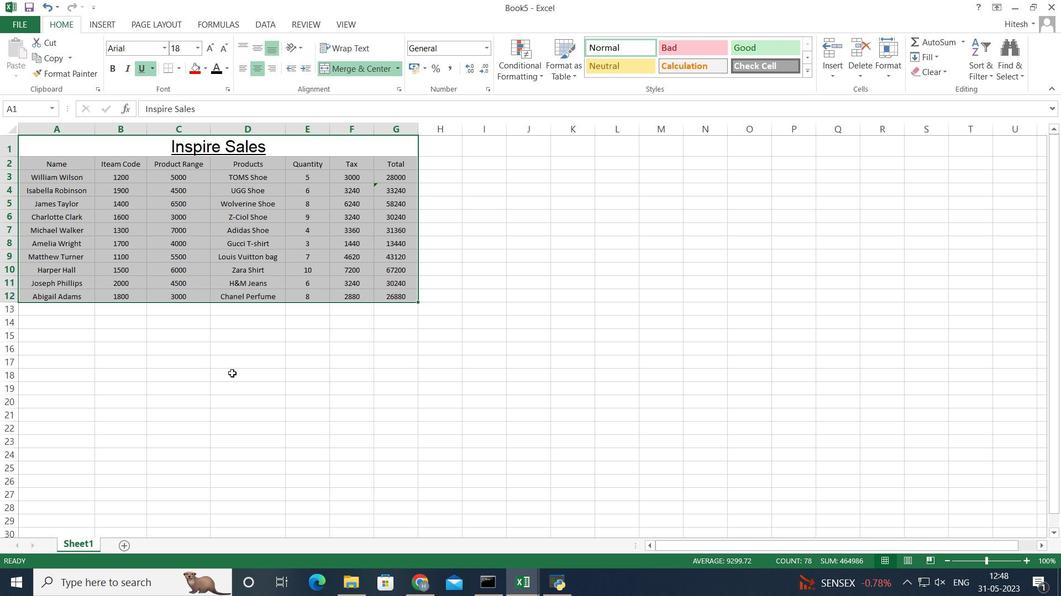 
Action: Mouse moved to (98, 142)
Screenshot: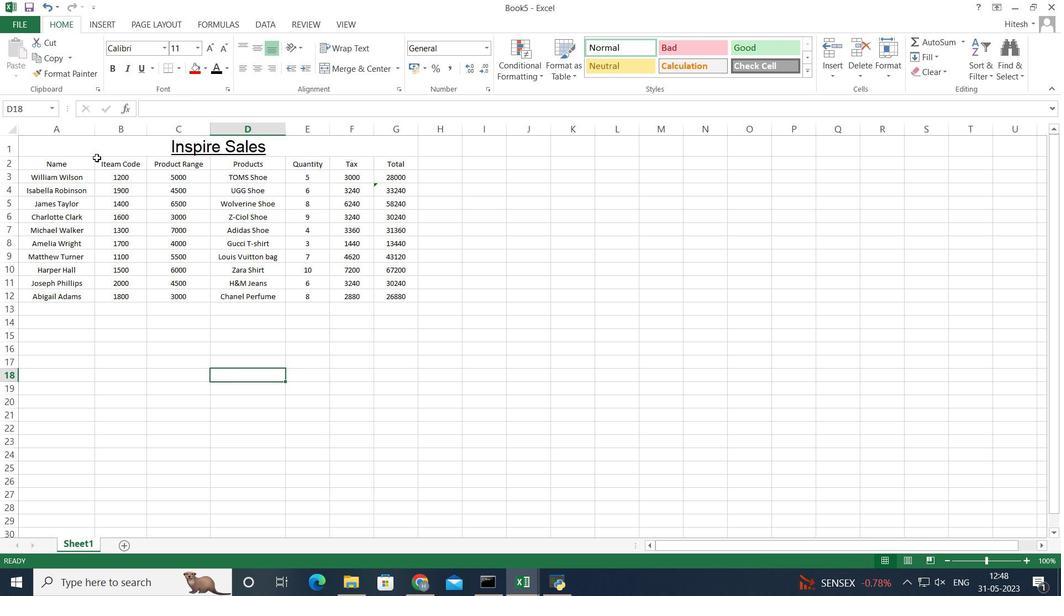 
Action: Mouse pressed left at (98, 142)
Screenshot: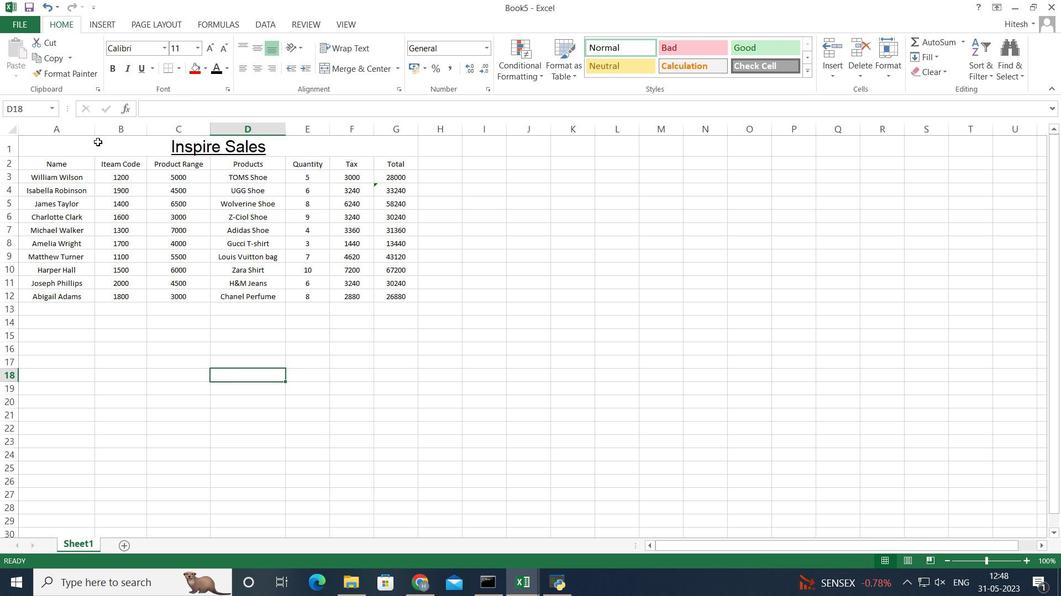 
Action: Mouse moved to (195, 67)
Screenshot: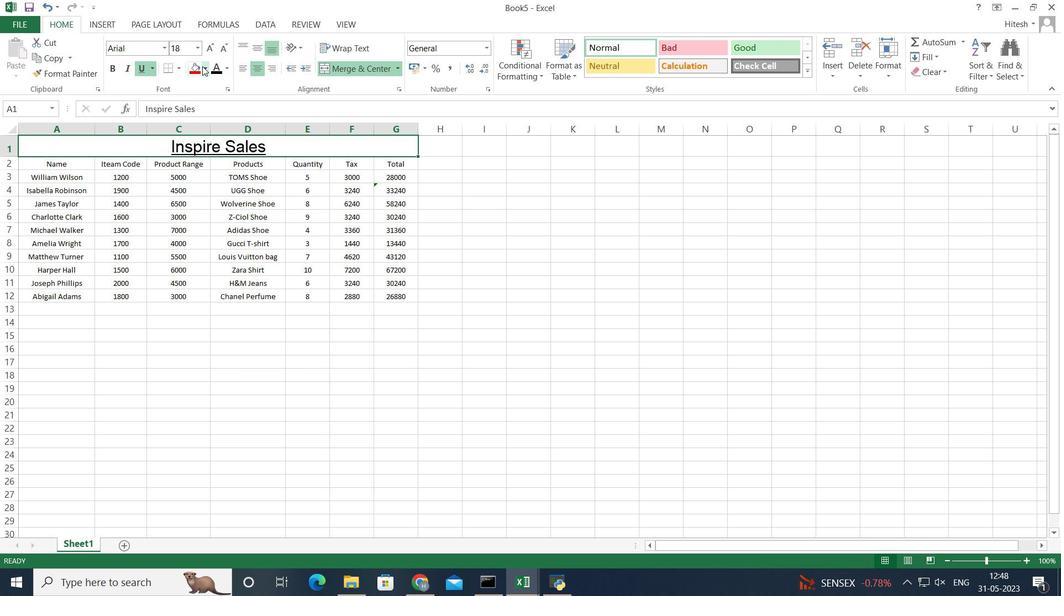 
Action: Mouse pressed left at (195, 67)
Screenshot: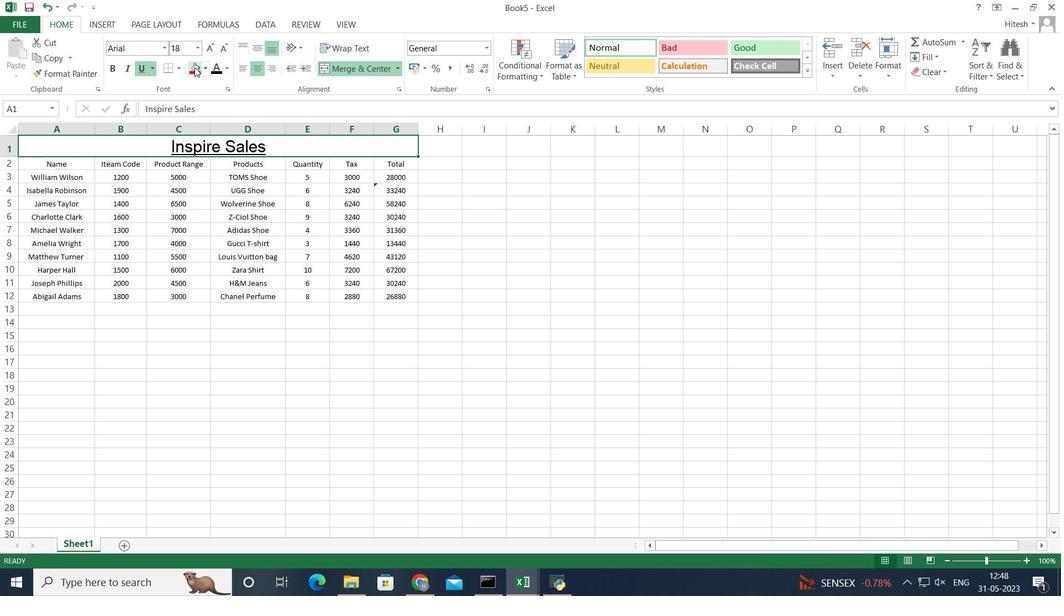 
Action: Mouse moved to (70, 161)
Screenshot: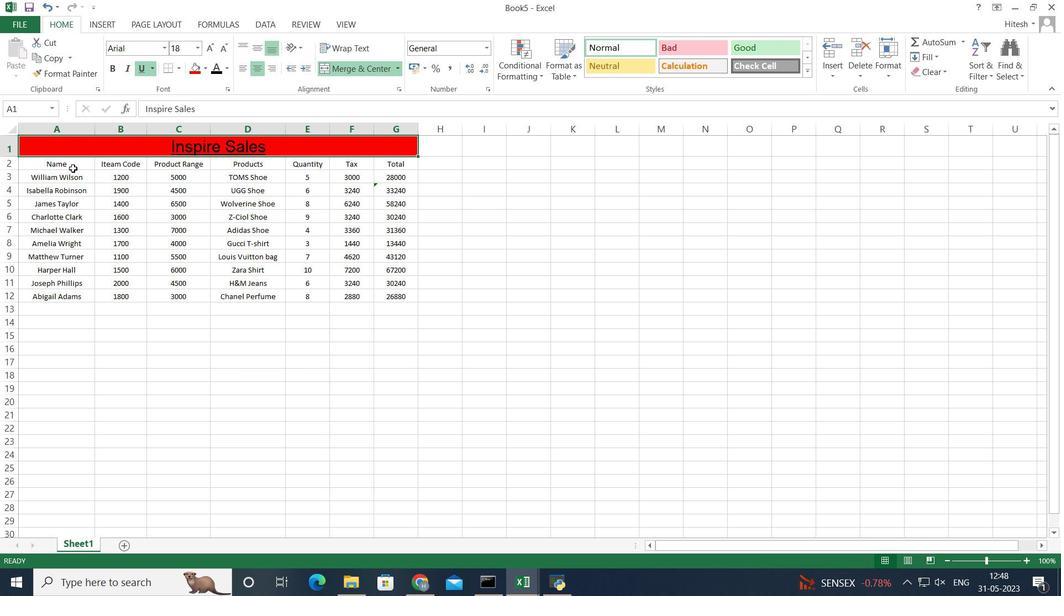 
Action: Mouse pressed left at (70, 161)
Screenshot: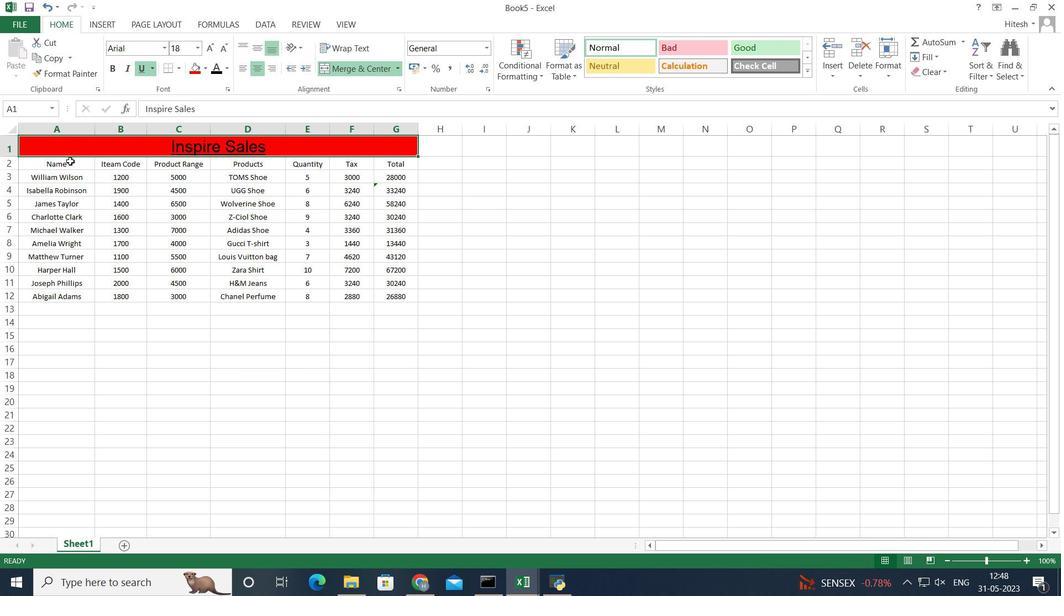 
Action: Key pressed <Key.shift><Key.right><Key.right><Key.right><Key.right><Key.right>
Screenshot: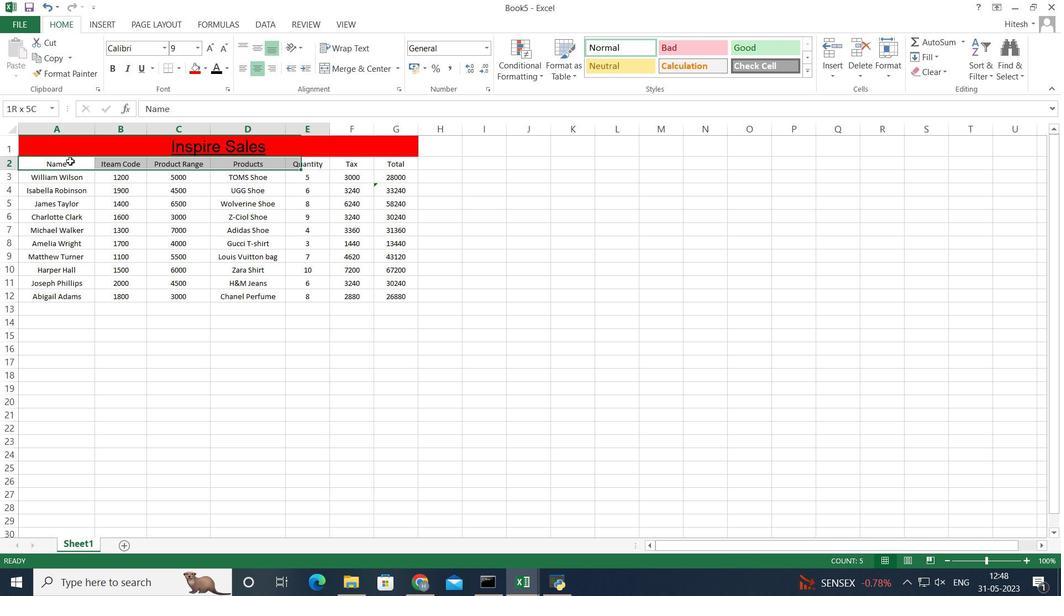 
Action: Mouse moved to (70, 161)
Screenshot: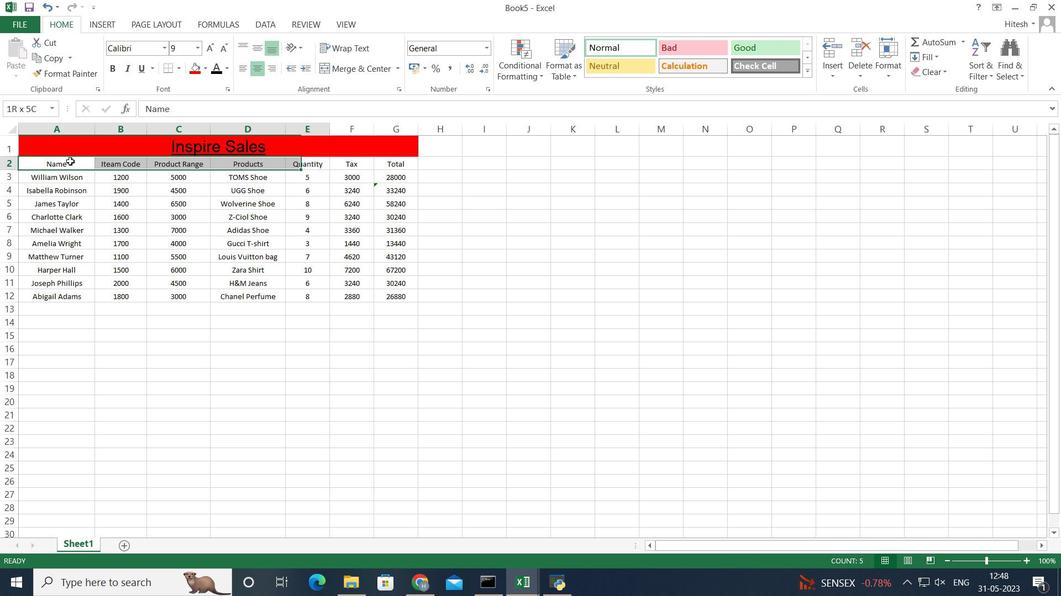 
Action: Key pressed <Key.right><Key.down><Key.down><Key.down><Key.down><Key.down><Key.down><Key.down><Key.down><Key.down><Key.down>
Screenshot: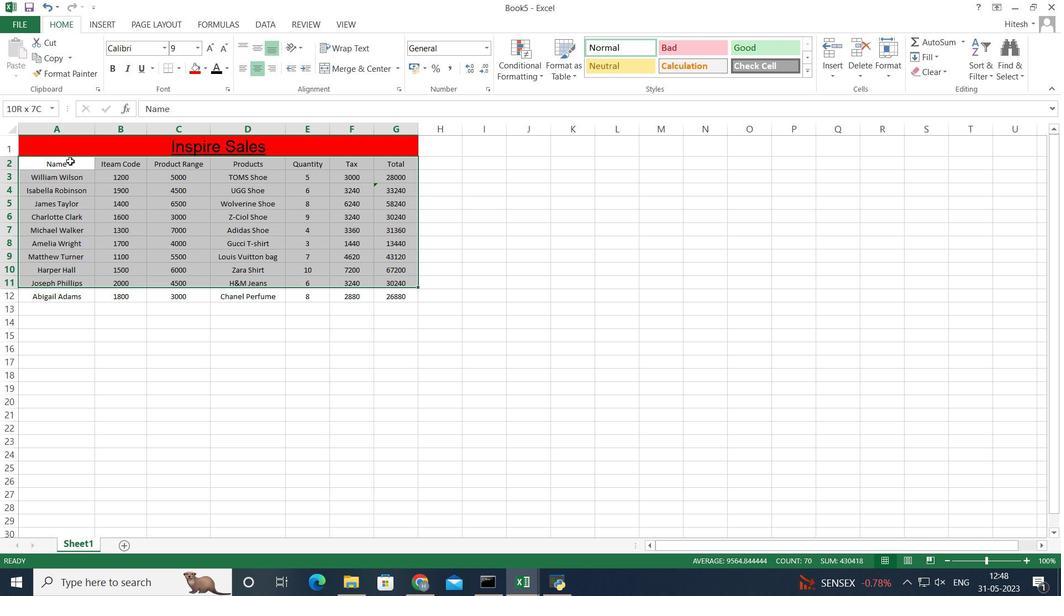 
Action: Mouse moved to (226, 67)
Screenshot: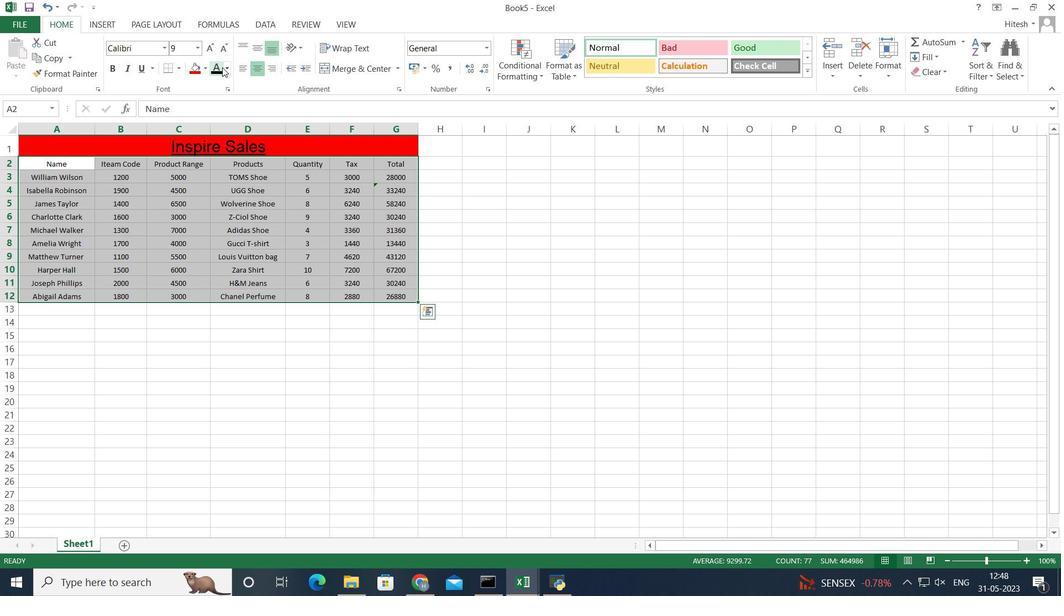 
Action: Mouse pressed left at (226, 67)
Screenshot: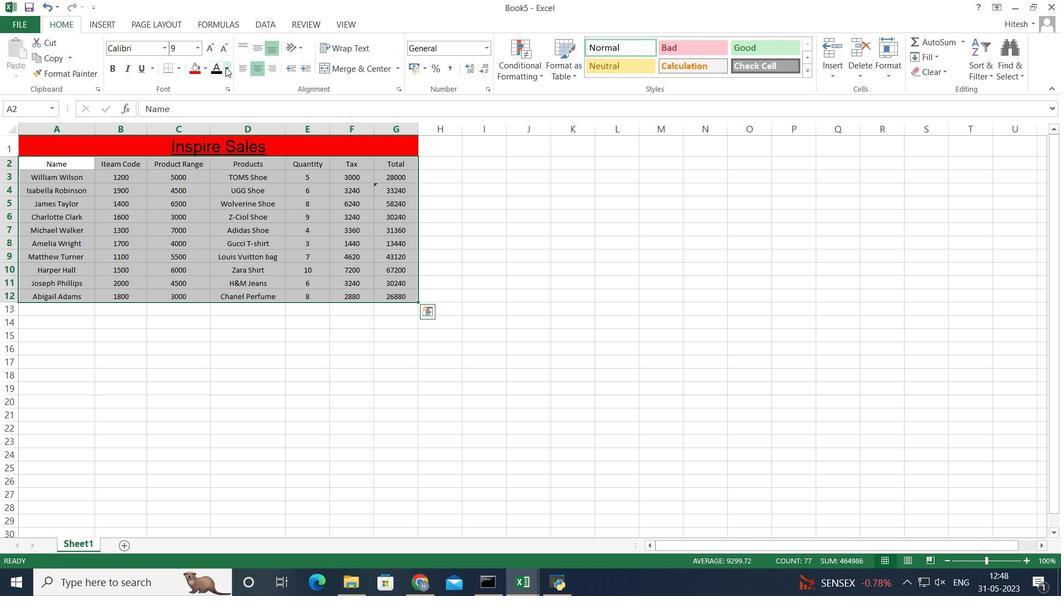
Action: Mouse moved to (232, 110)
Screenshot: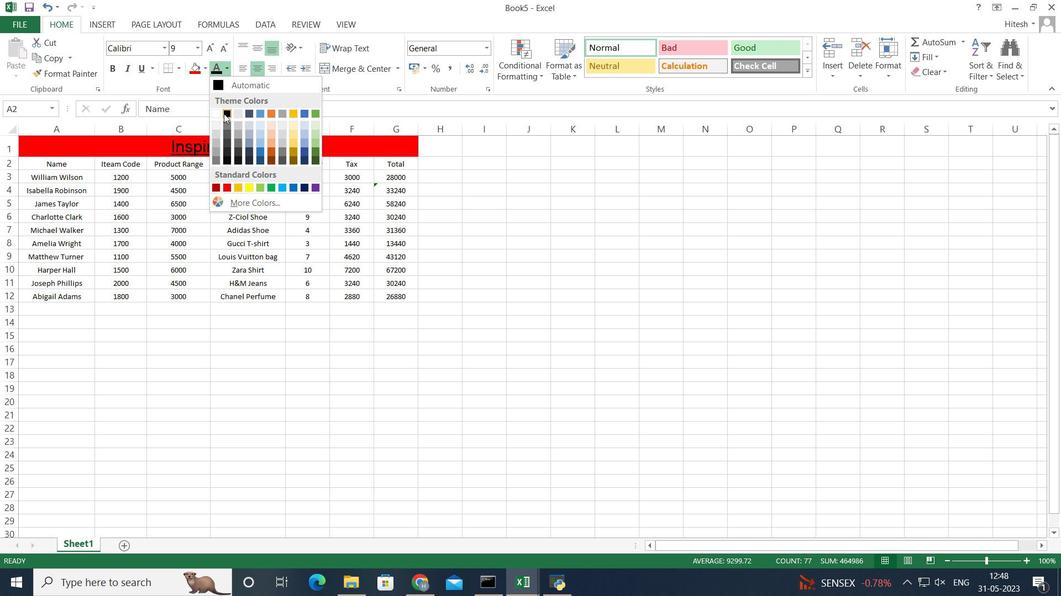
Action: Mouse pressed left at (232, 110)
Screenshot: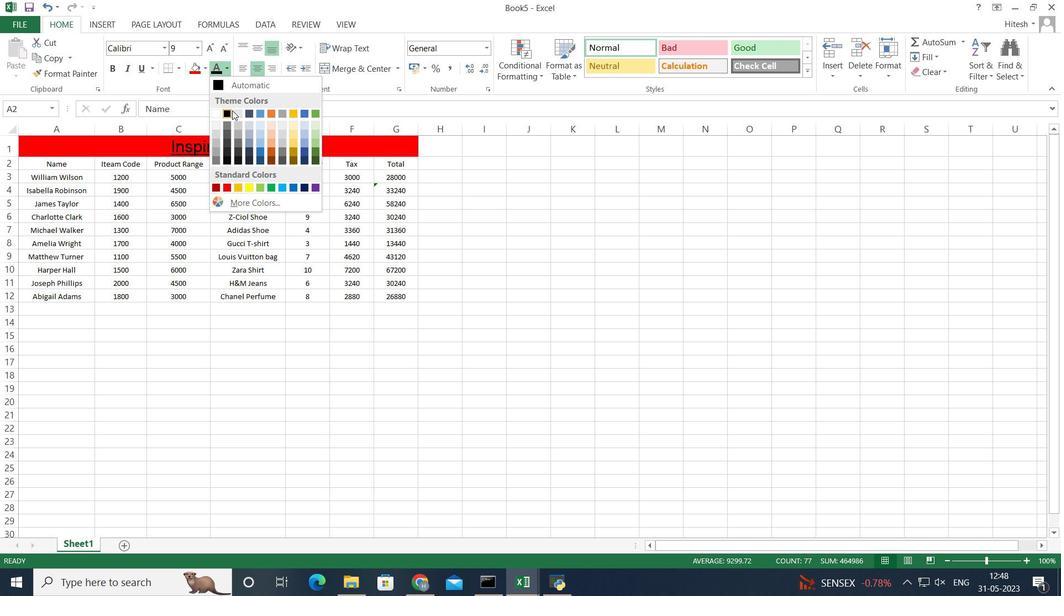 
Action: Mouse moved to (195, 362)
Screenshot: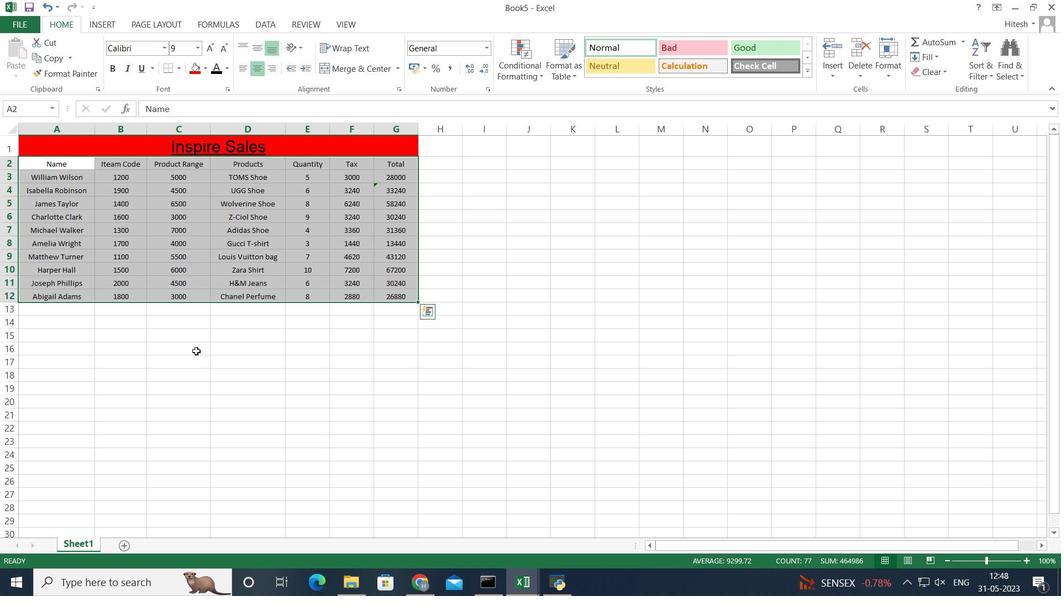 
Action: Mouse pressed left at (195, 362)
Screenshot: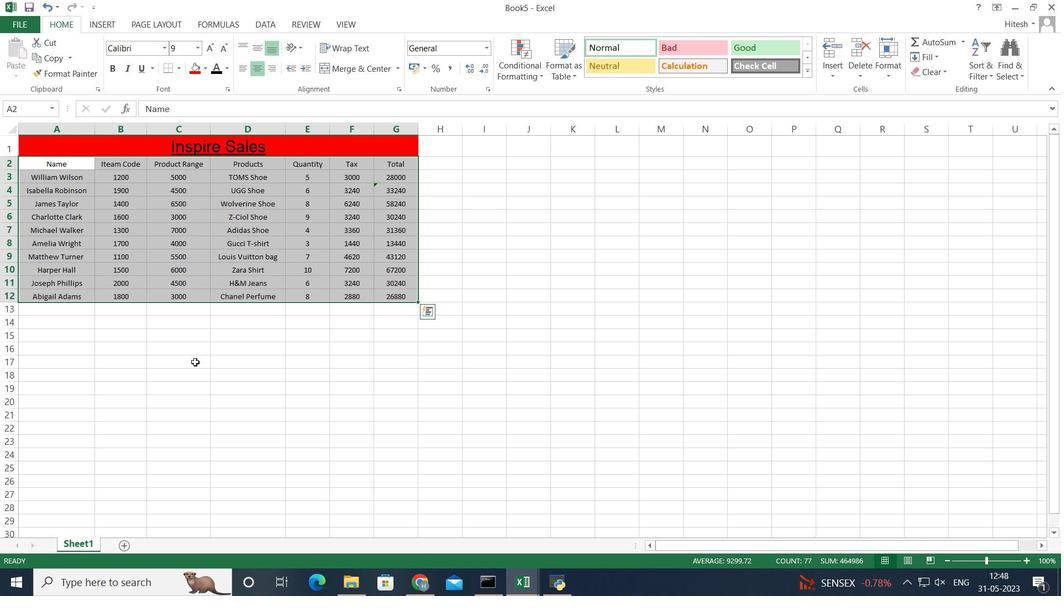 
Action: Mouse moved to (47, 143)
Screenshot: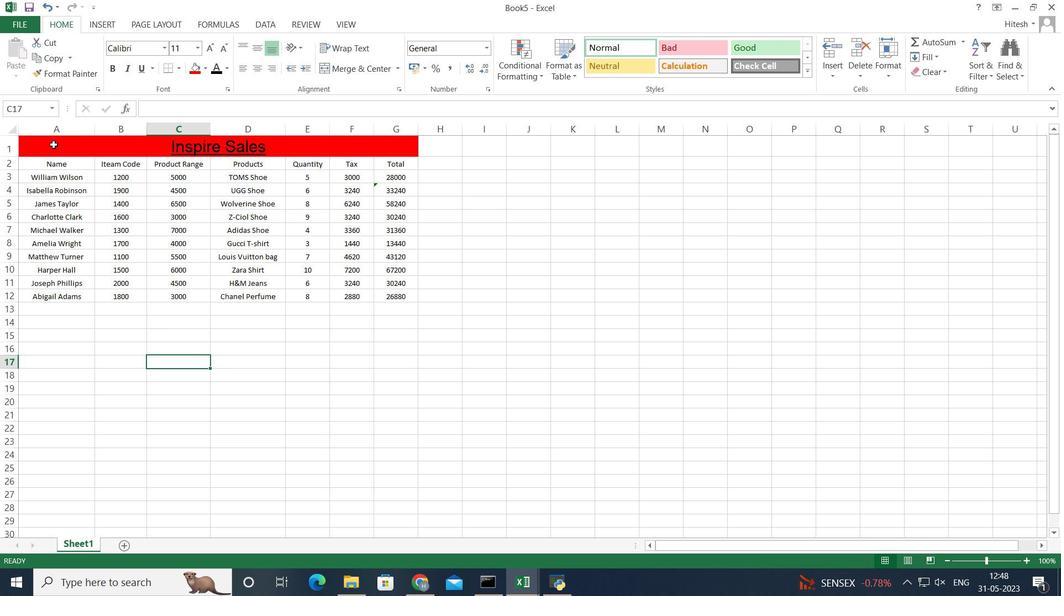 
Action: Mouse pressed left at (47, 143)
Screenshot: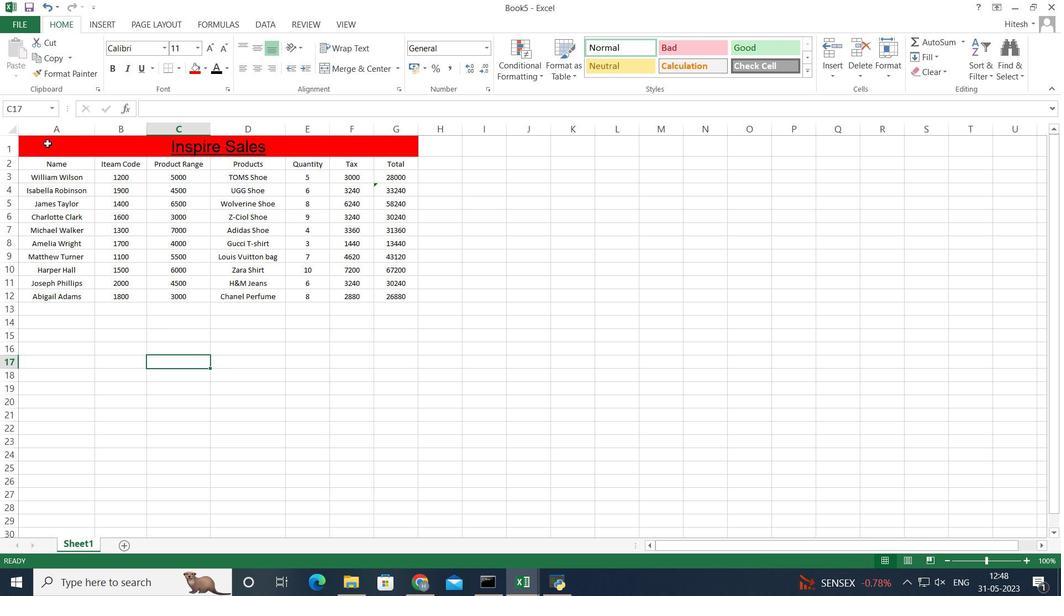 
Action: Key pressed <Key.shift>
Screenshot: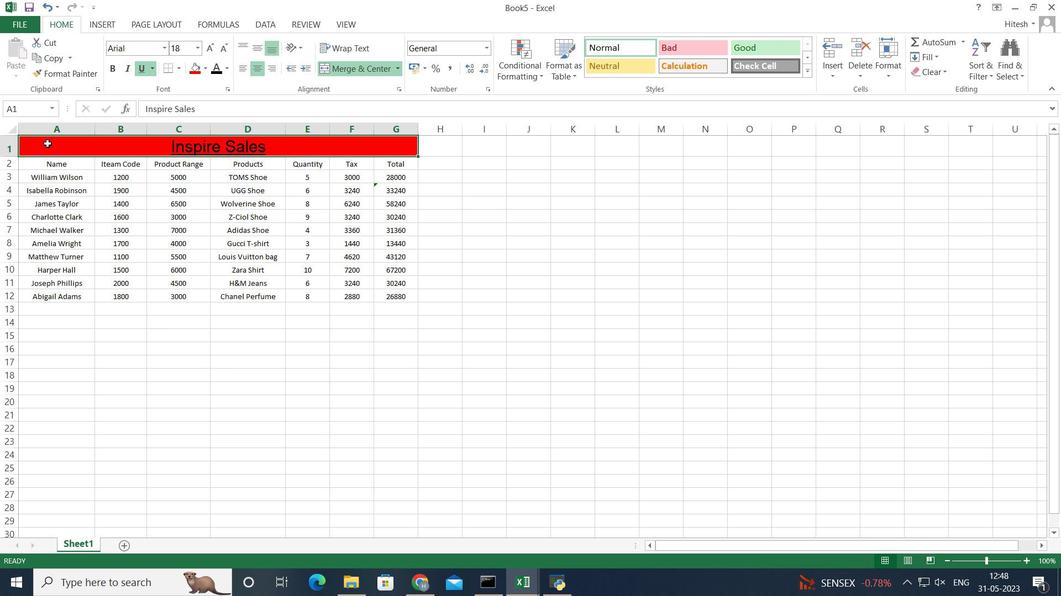 
Action: Mouse moved to (129, 423)
Screenshot: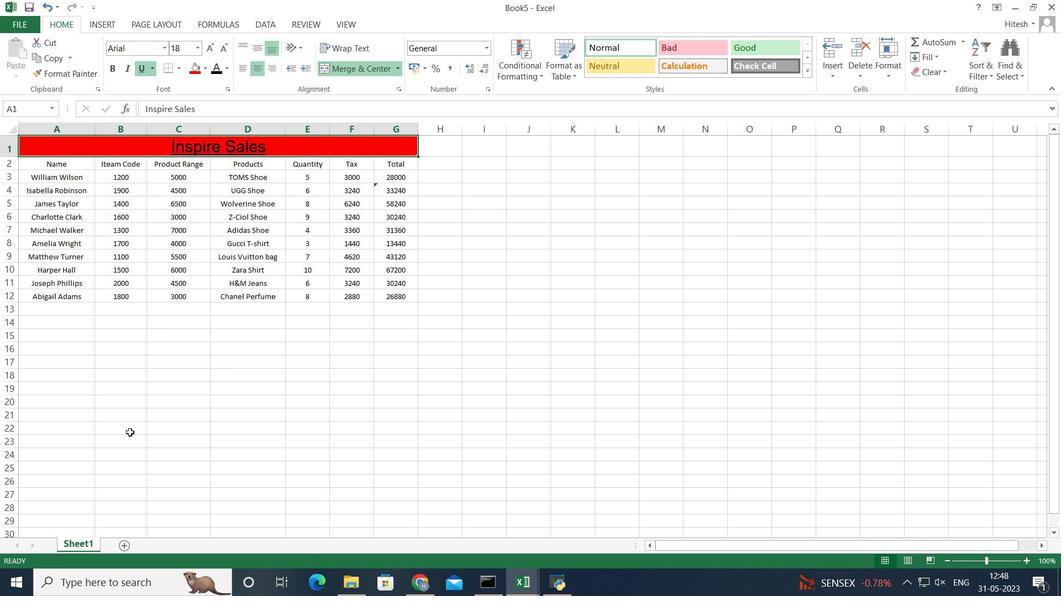 
Action: Mouse pressed left at (129, 423)
Screenshot: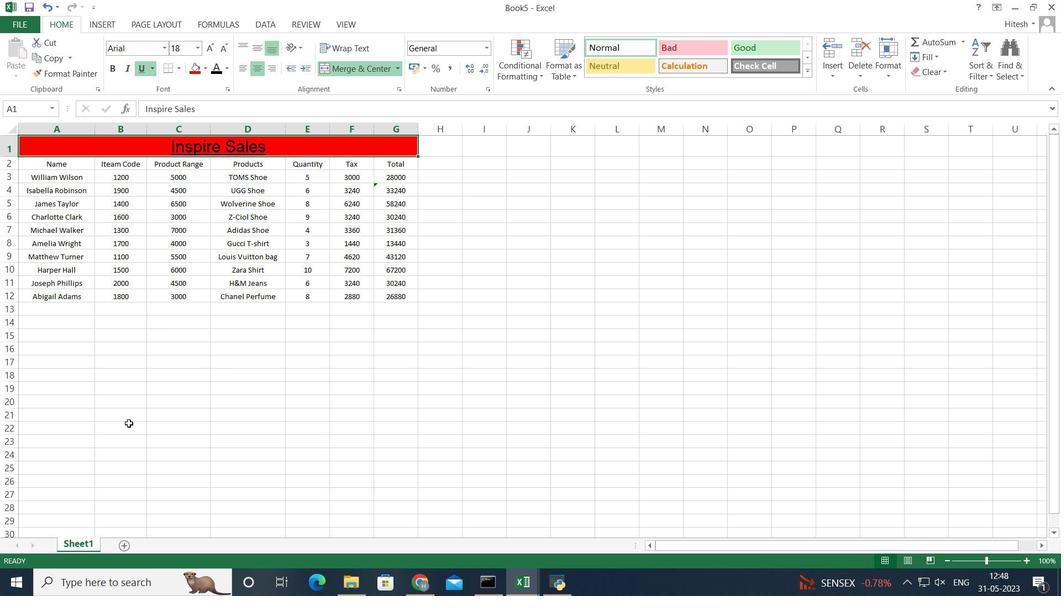 
Action: Mouse moved to (63, 160)
Screenshot: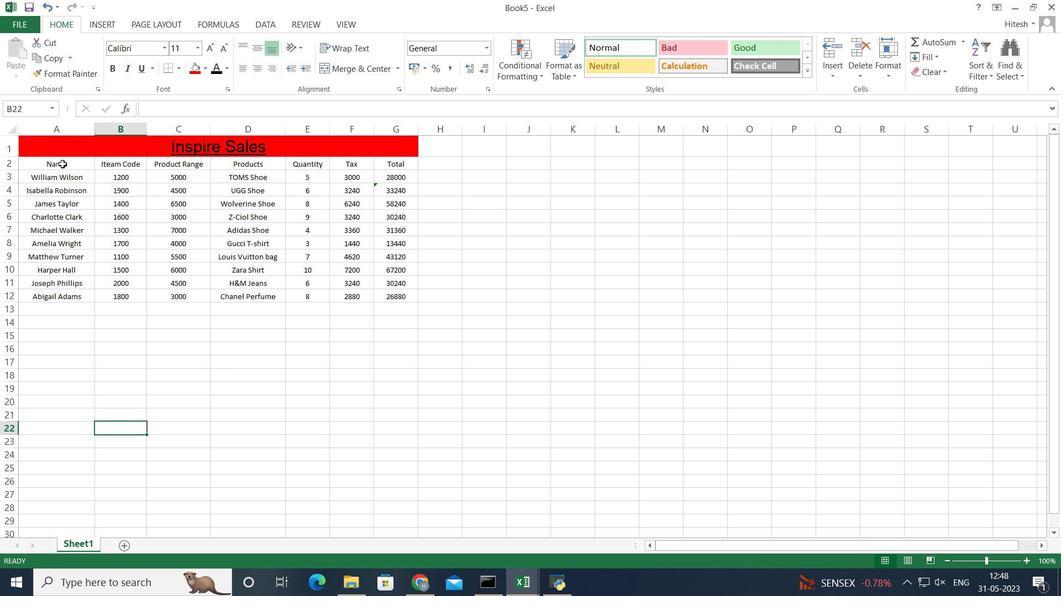 
Action: Mouse pressed left at (63, 160)
Screenshot: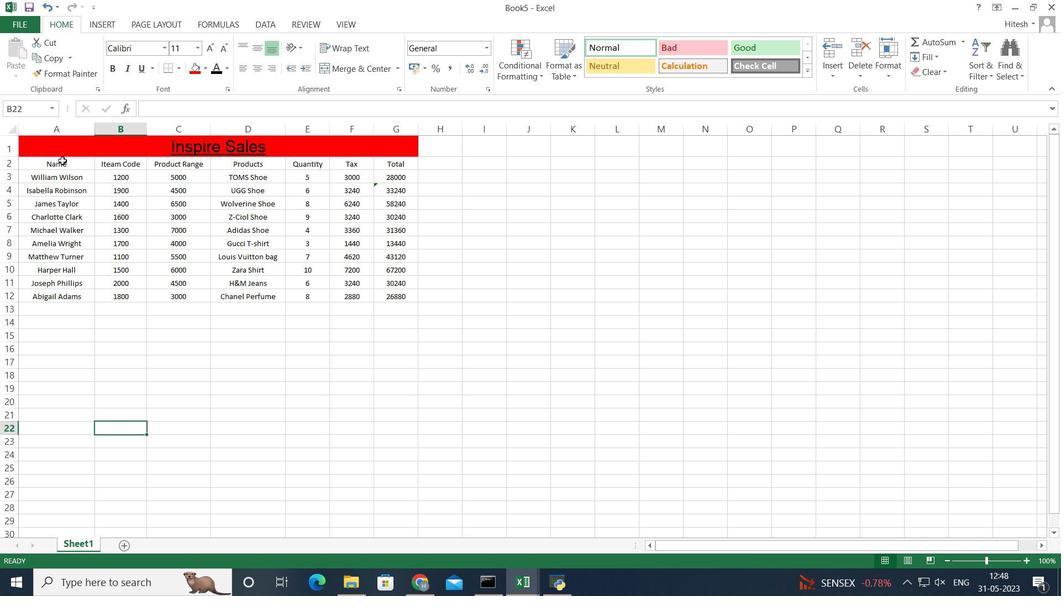 
Action: Key pressed <Key.shift><Key.right><Key.right><Key.right><Key.right><Key.right><Key.right><Key.down><Key.down><Key.down><Key.down><Key.down><Key.down><Key.down><Key.down><Key.down><Key.down>
Screenshot: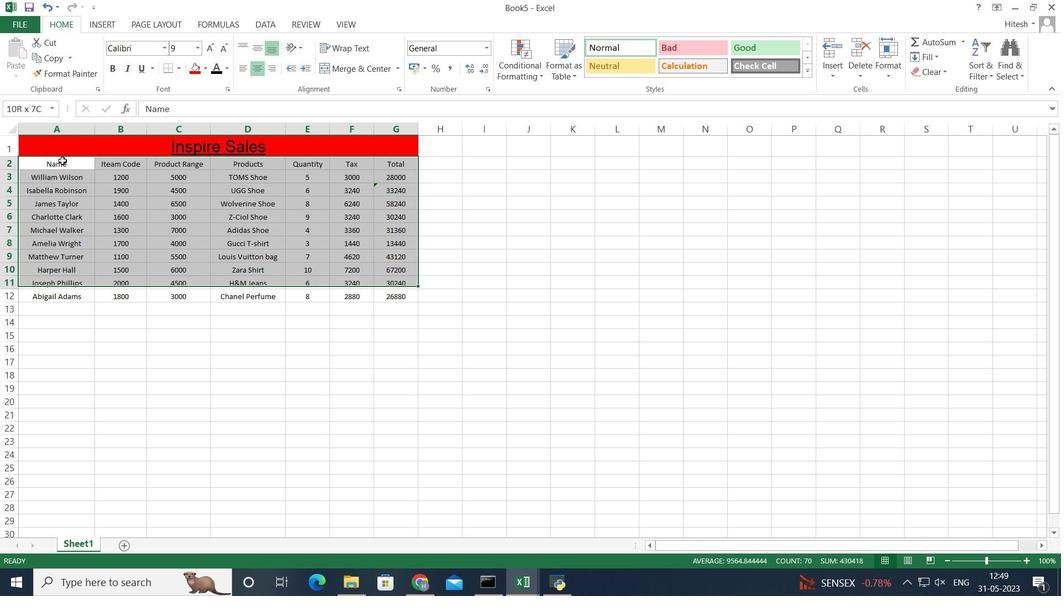 
Action: Mouse moved to (178, 69)
Screenshot: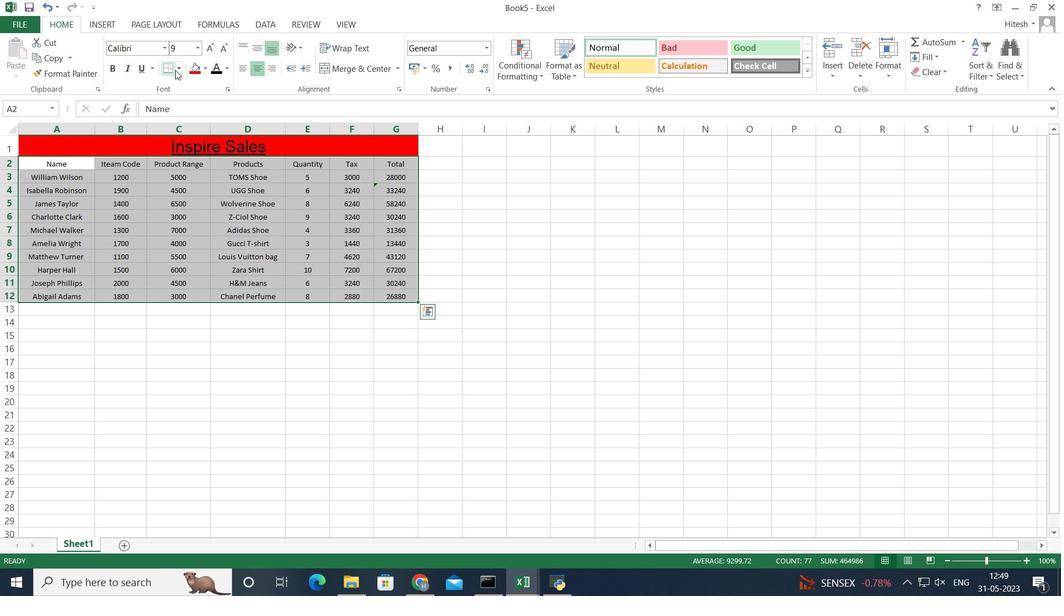 
Action: Mouse pressed left at (178, 69)
Screenshot: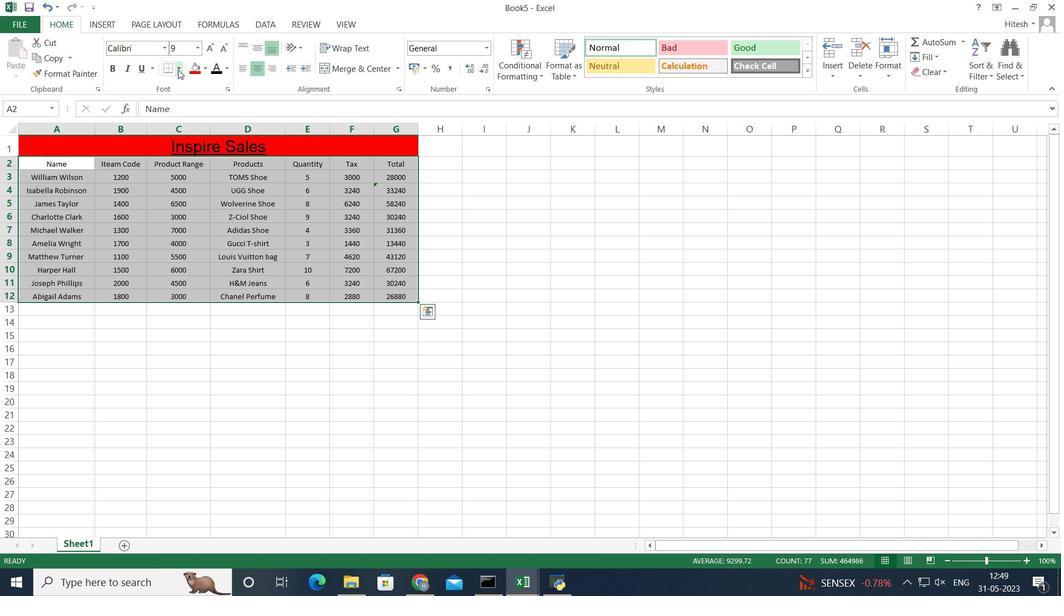 
Action: Mouse moved to (202, 168)
Screenshot: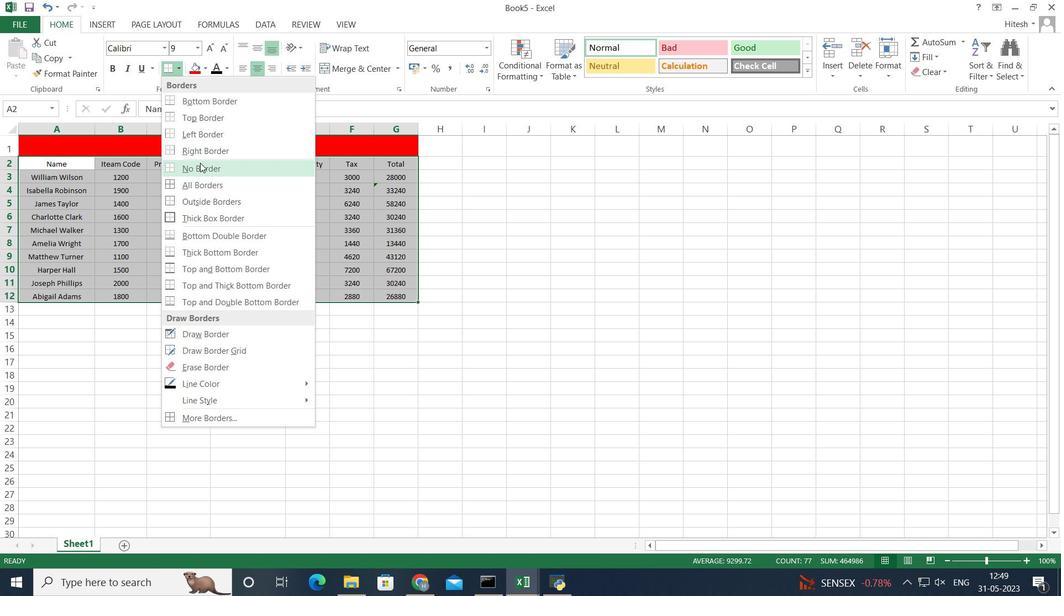 
Action: Mouse pressed left at (202, 168)
Screenshot: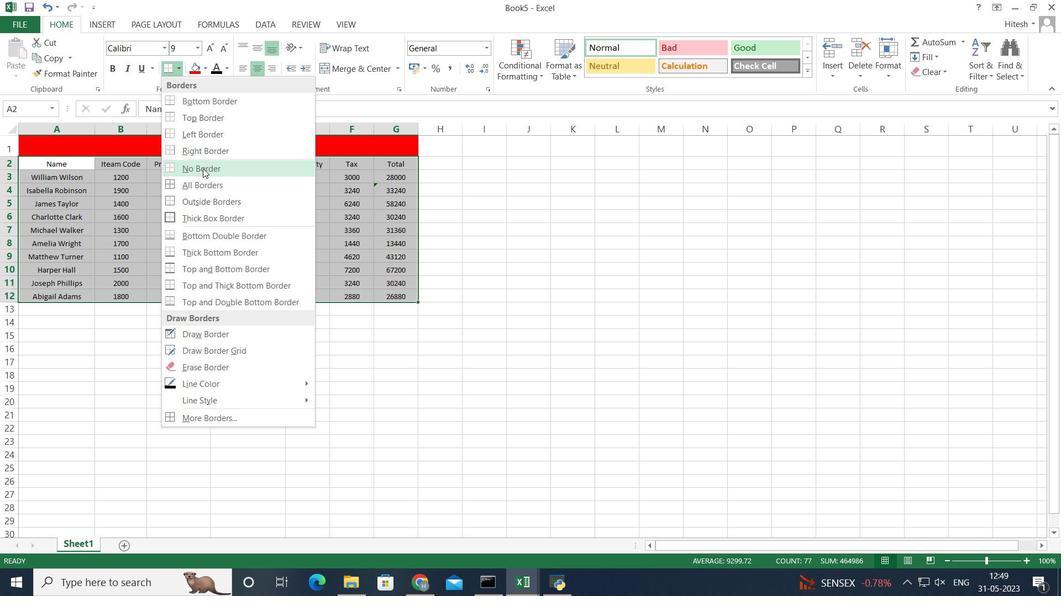 
Action: Mouse moved to (230, 354)
Screenshot: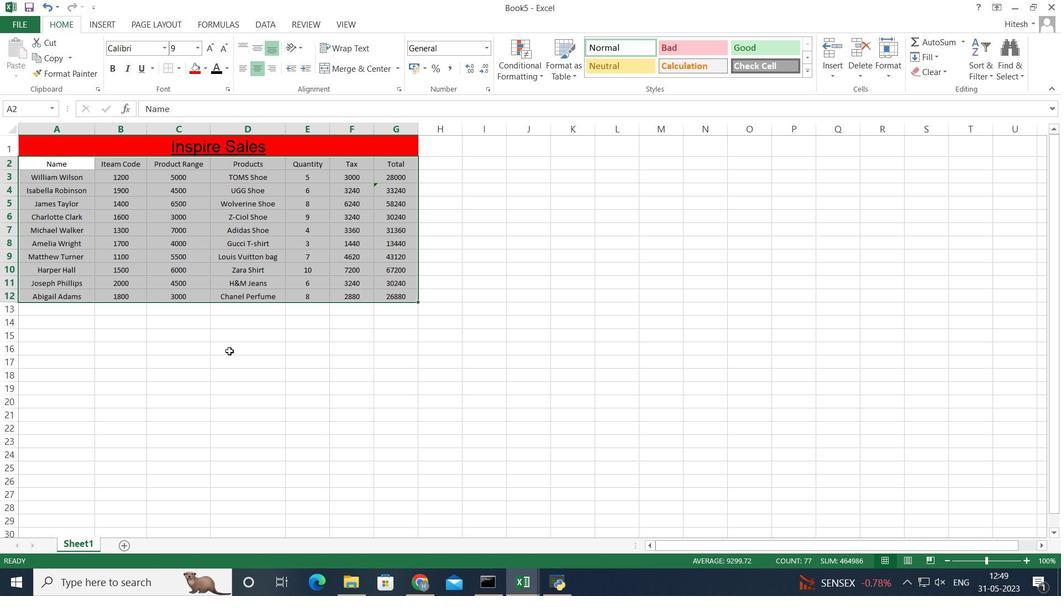 
Action: Mouse pressed left at (230, 354)
Screenshot: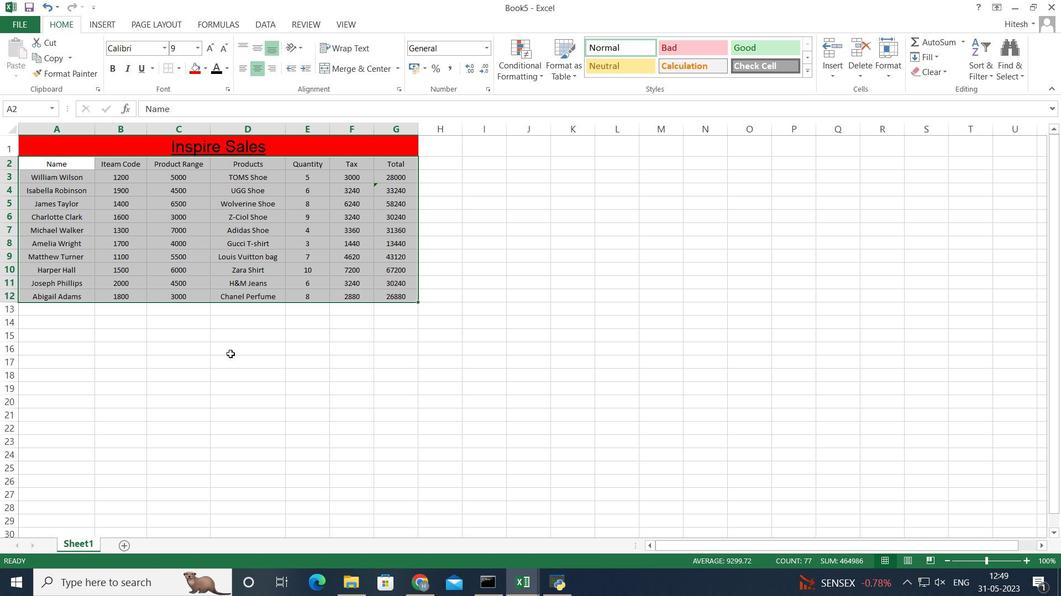 
Action: Mouse moved to (231, 355)
Screenshot: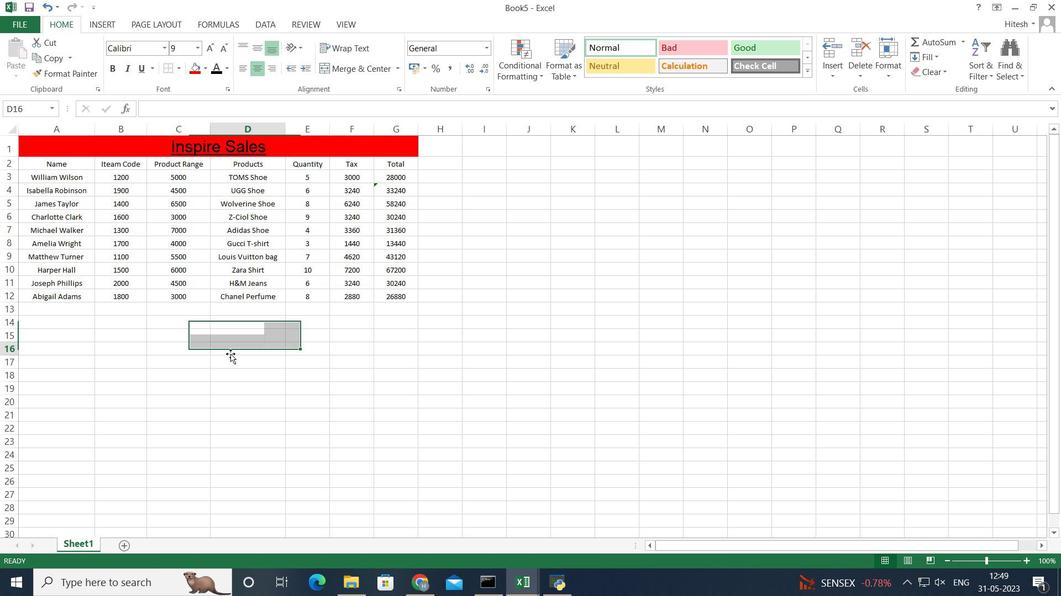 
